 Task: Assign team members to assess tools for organizing and managing metadata in datasets.
Action: Mouse moved to (254, 578)
Screenshot: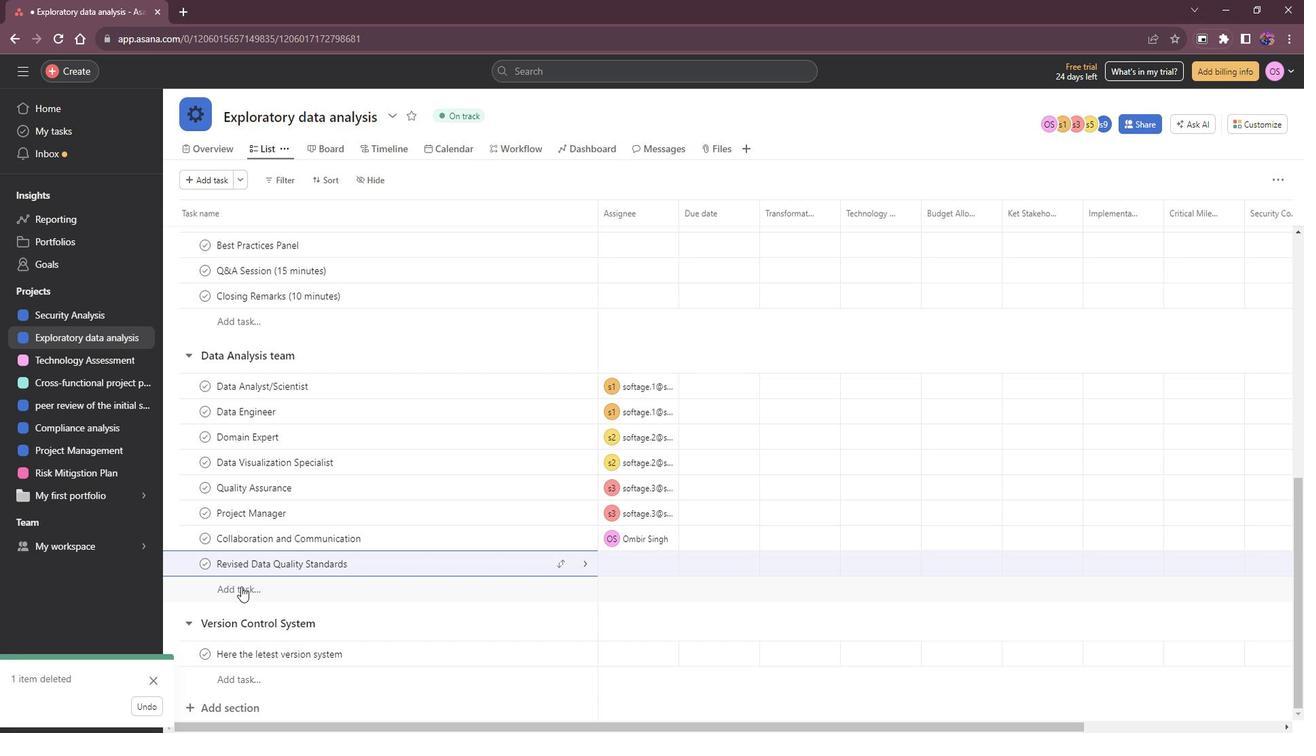 
Action: Mouse pressed left at (254, 578)
Screenshot: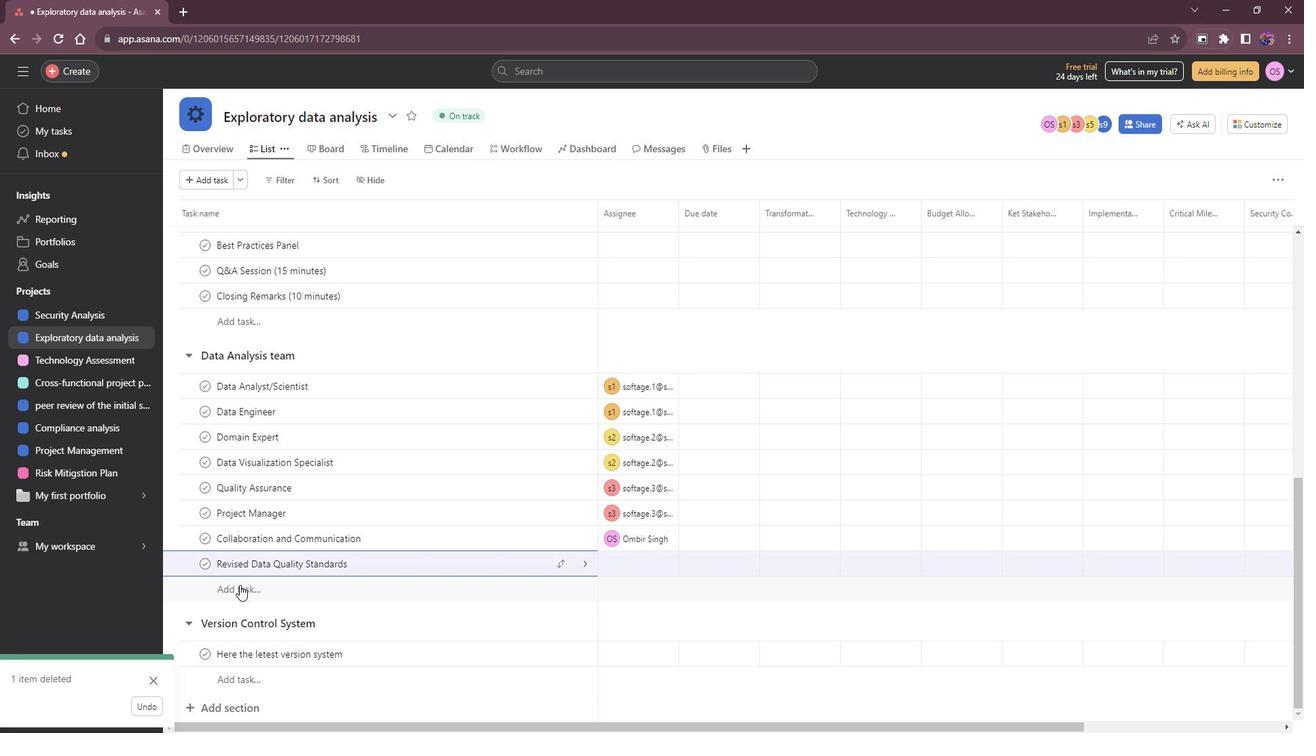 
Action: Mouse moved to (263, 582)
Screenshot: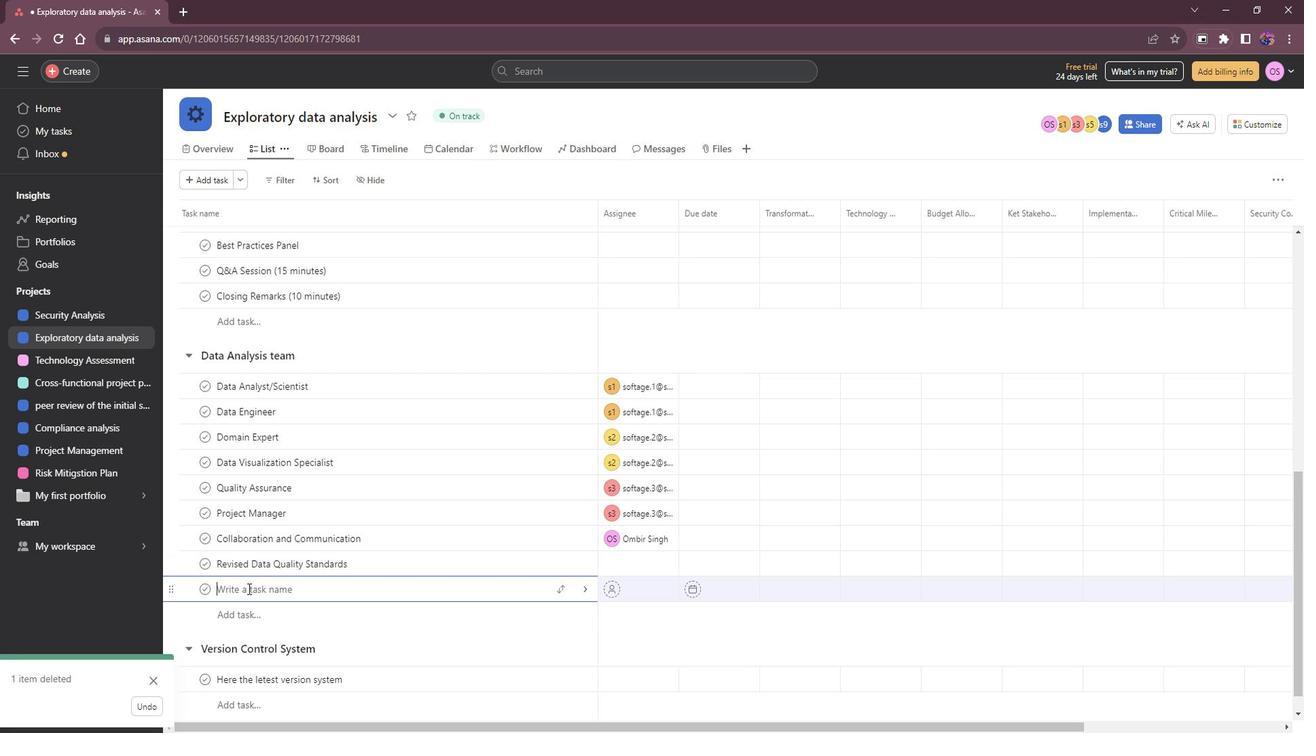 
Action: Mouse pressed left at (263, 582)
Screenshot: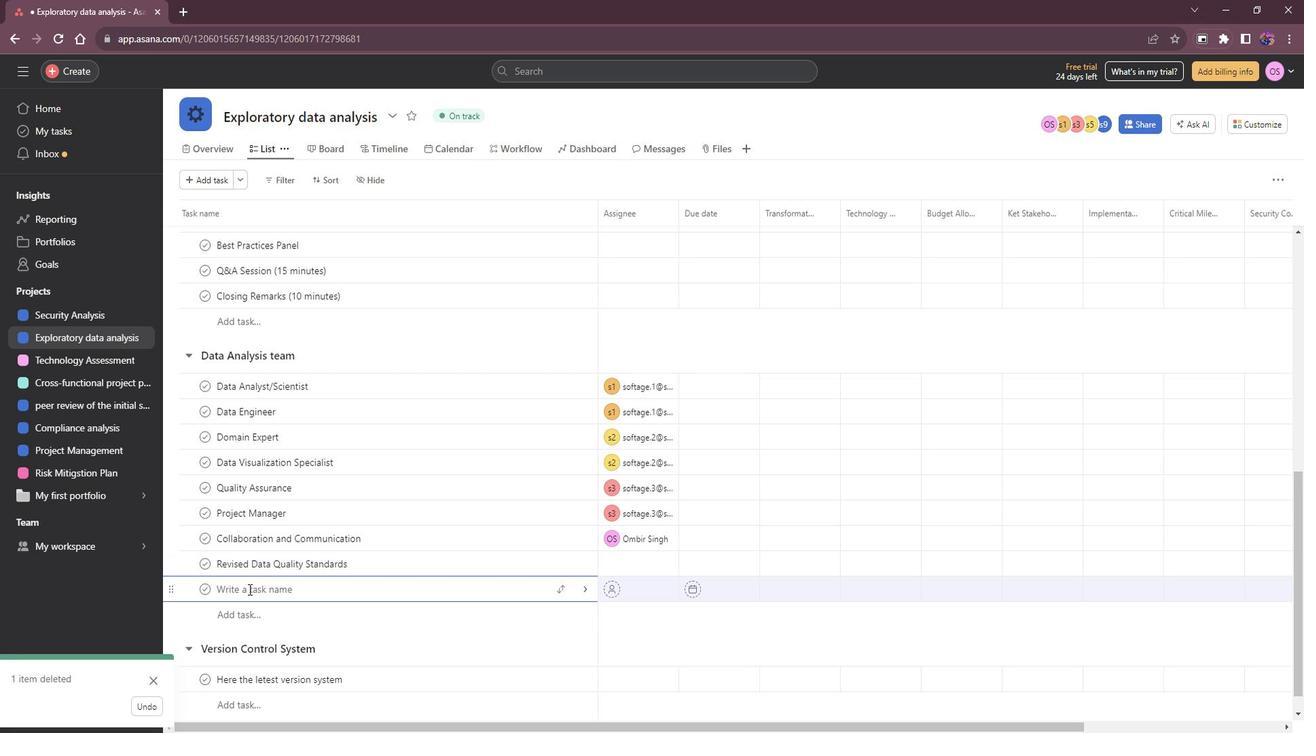 
Action: Key pressed <Key.shift>Metadata<Key.space><Key.shift>Specialist
Screenshot: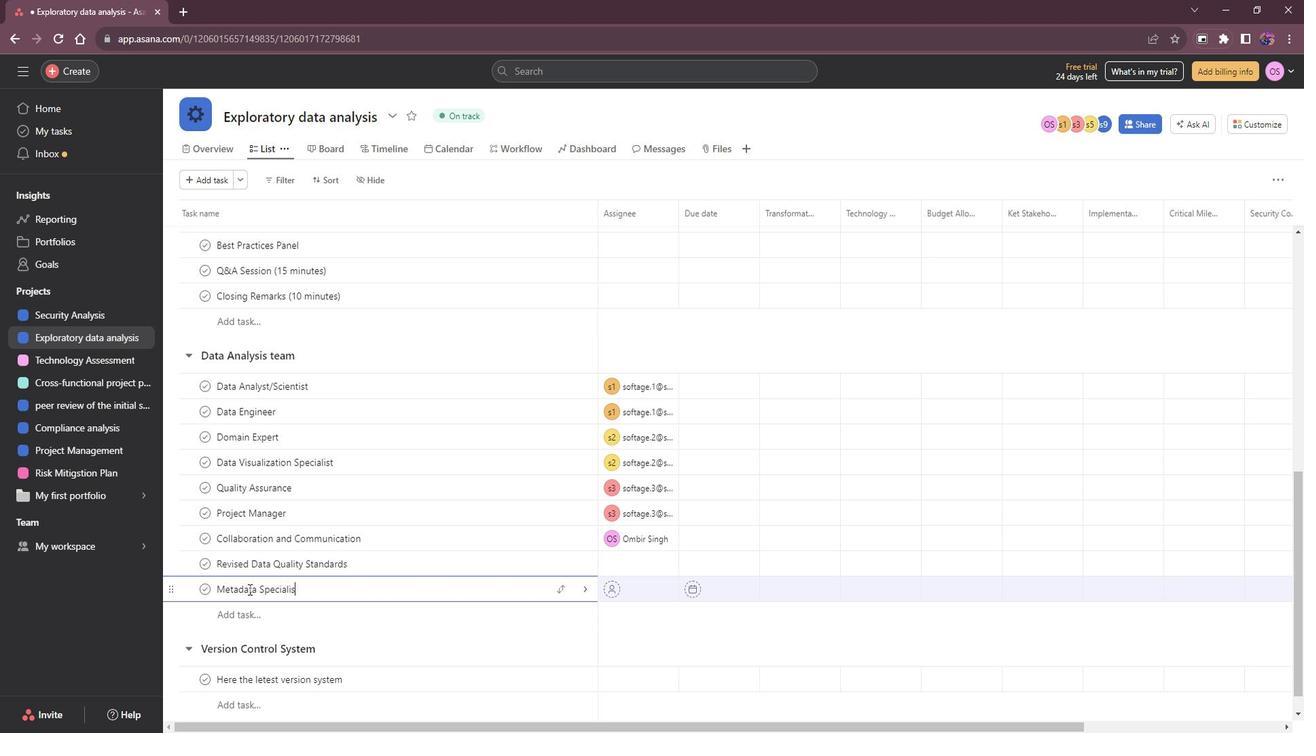 
Action: Mouse moved to (434, 581)
Screenshot: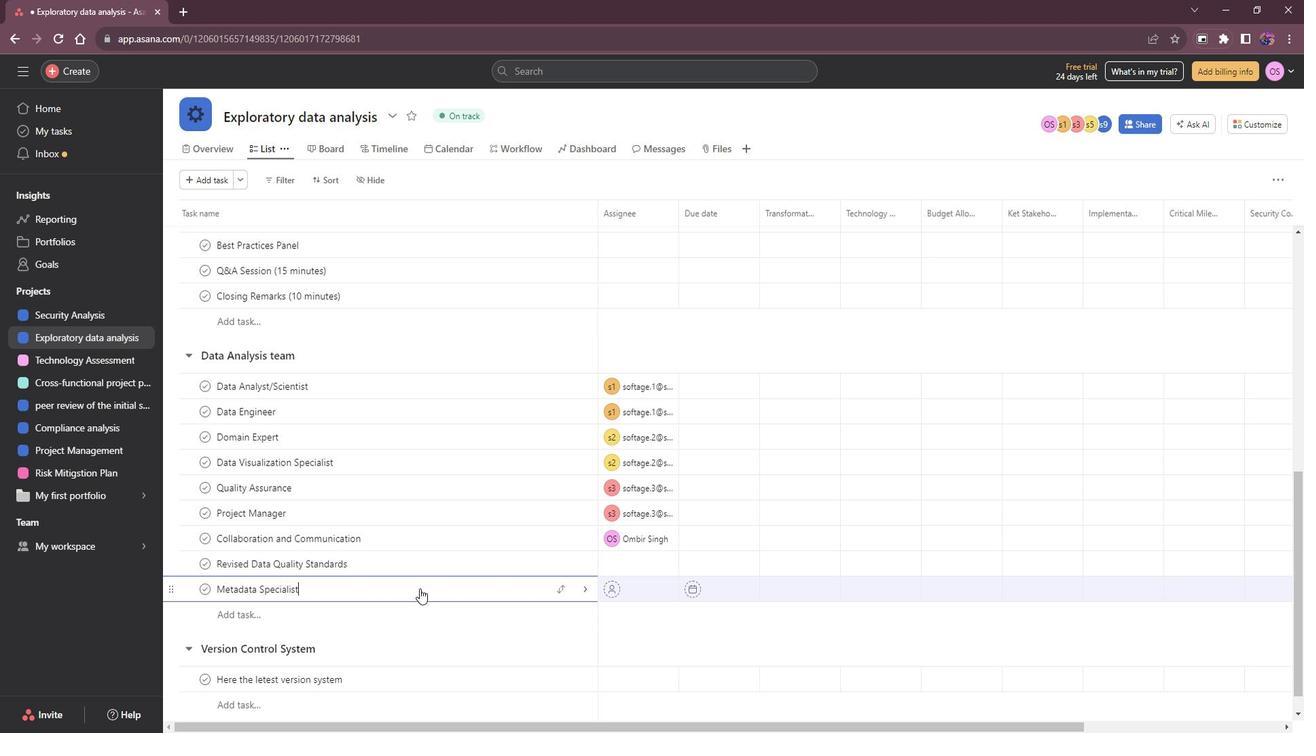 
Action: Mouse pressed left at (434, 581)
Screenshot: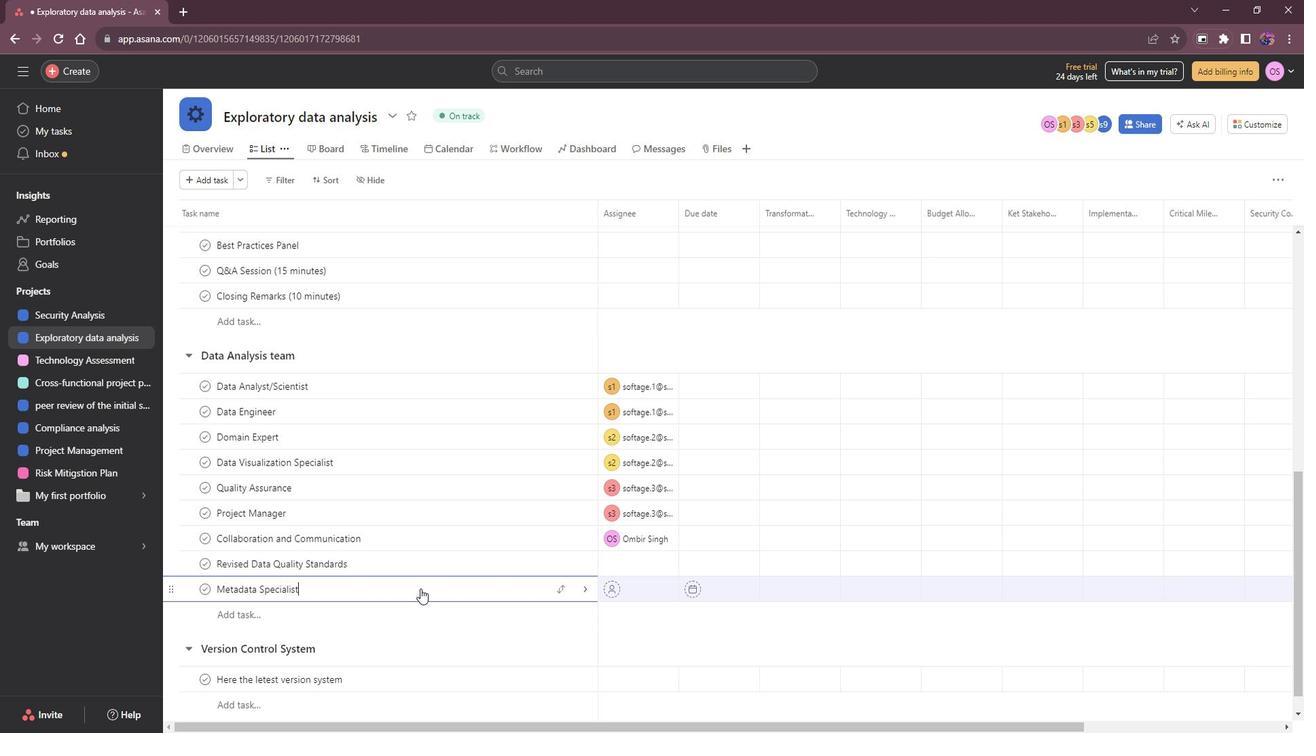 
Action: Mouse moved to (1011, 432)
Screenshot: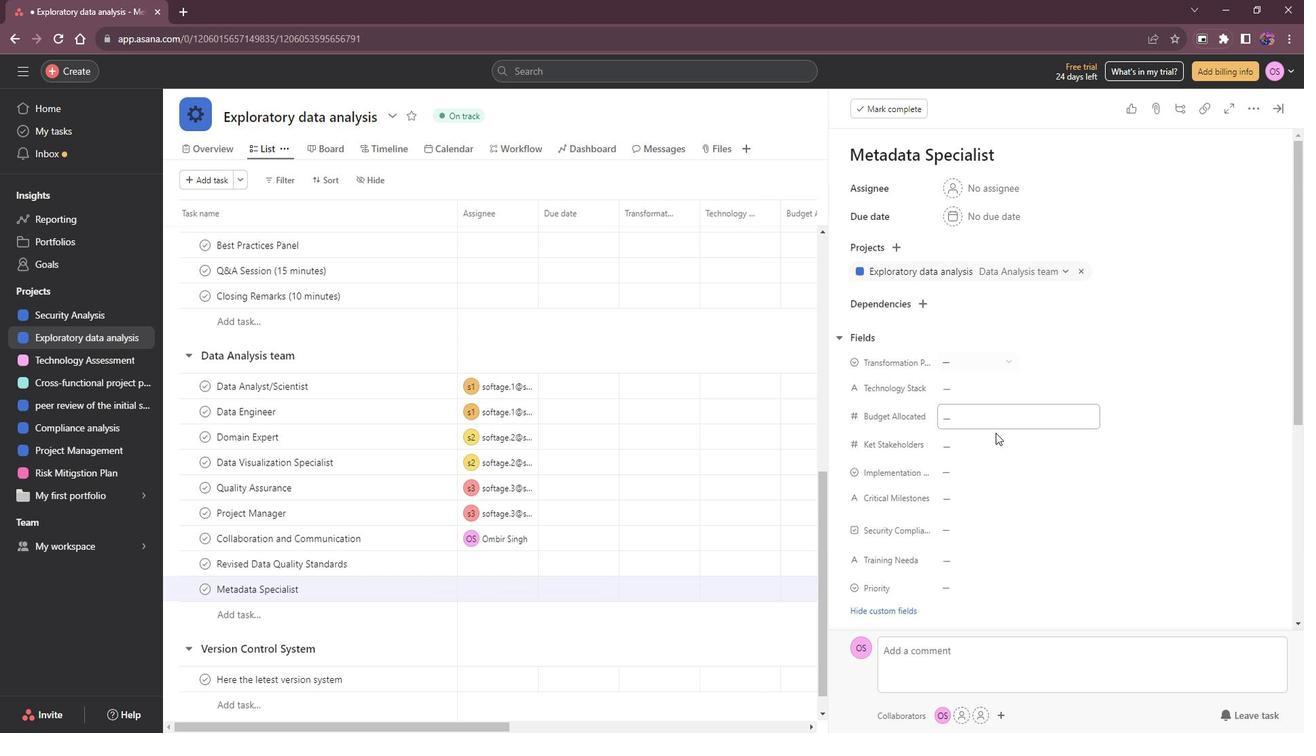 
Action: Mouse scrolled (1011, 431) with delta (0, 0)
Screenshot: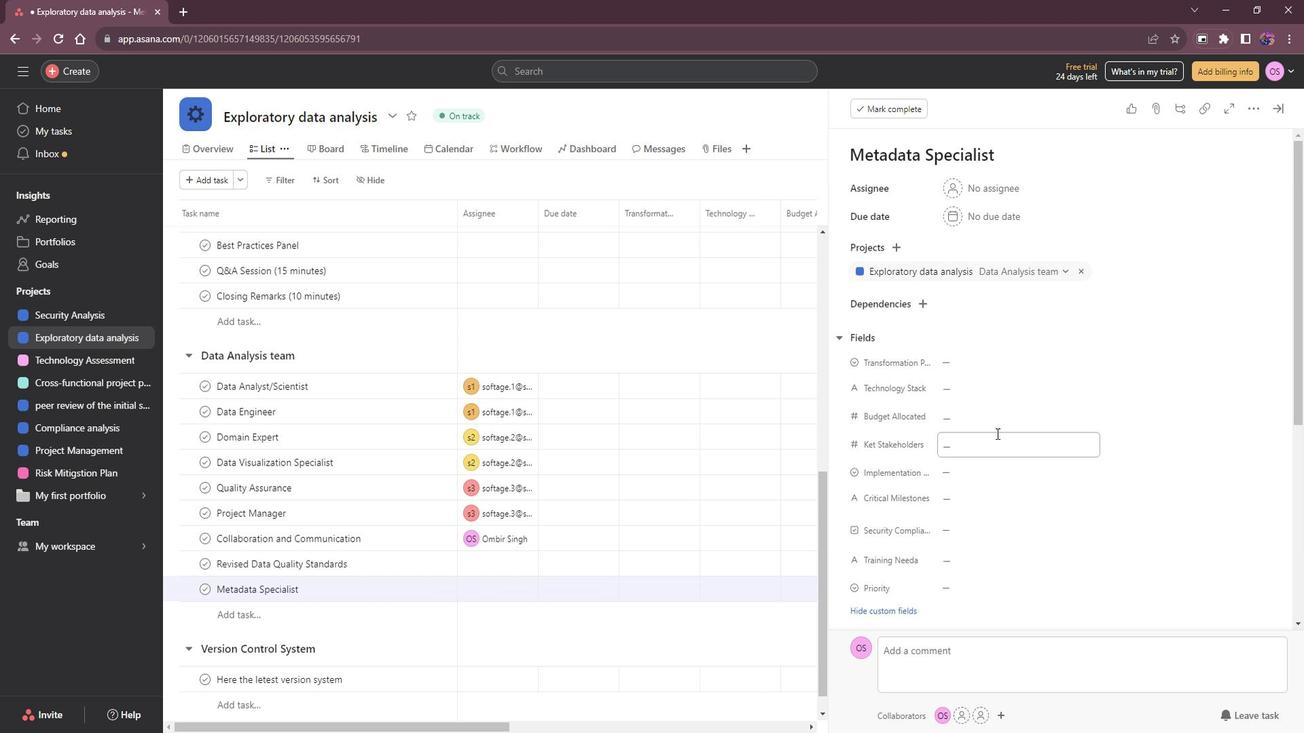 
Action: Mouse scrolled (1011, 431) with delta (0, 0)
Screenshot: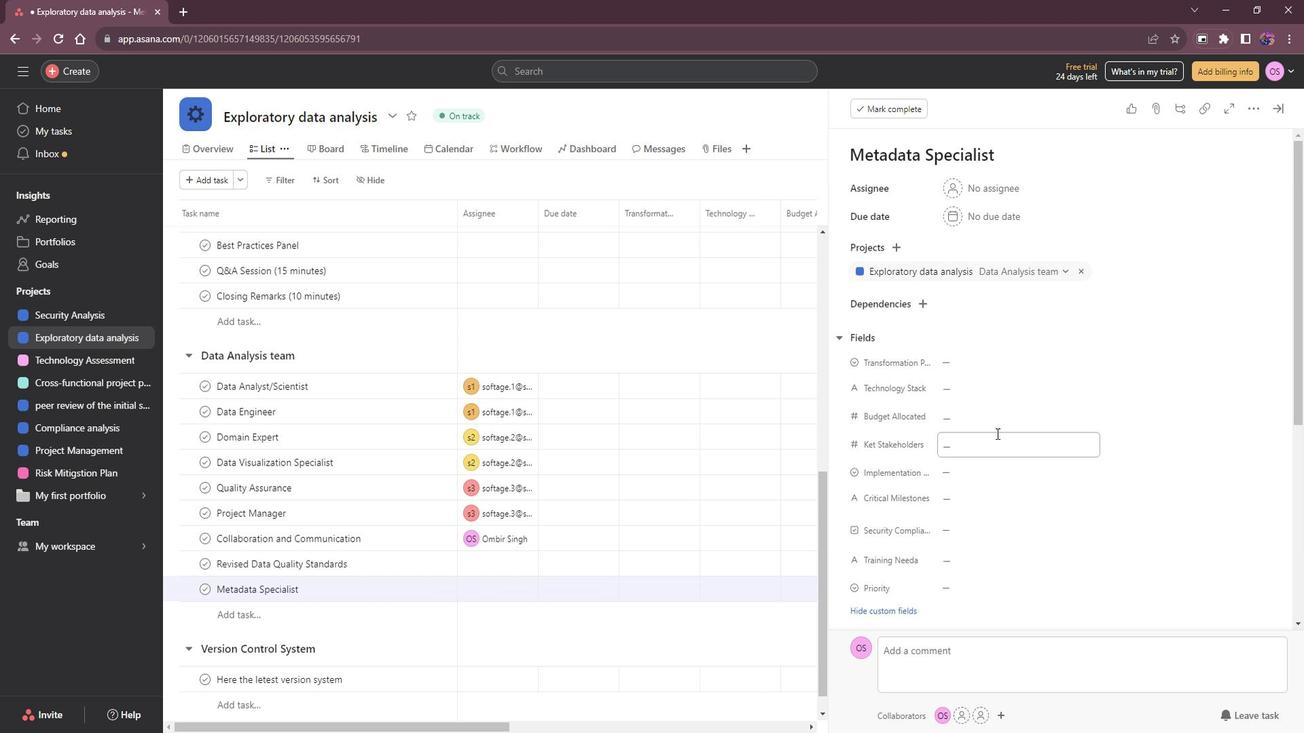 
Action: Mouse moved to (1011, 432)
Screenshot: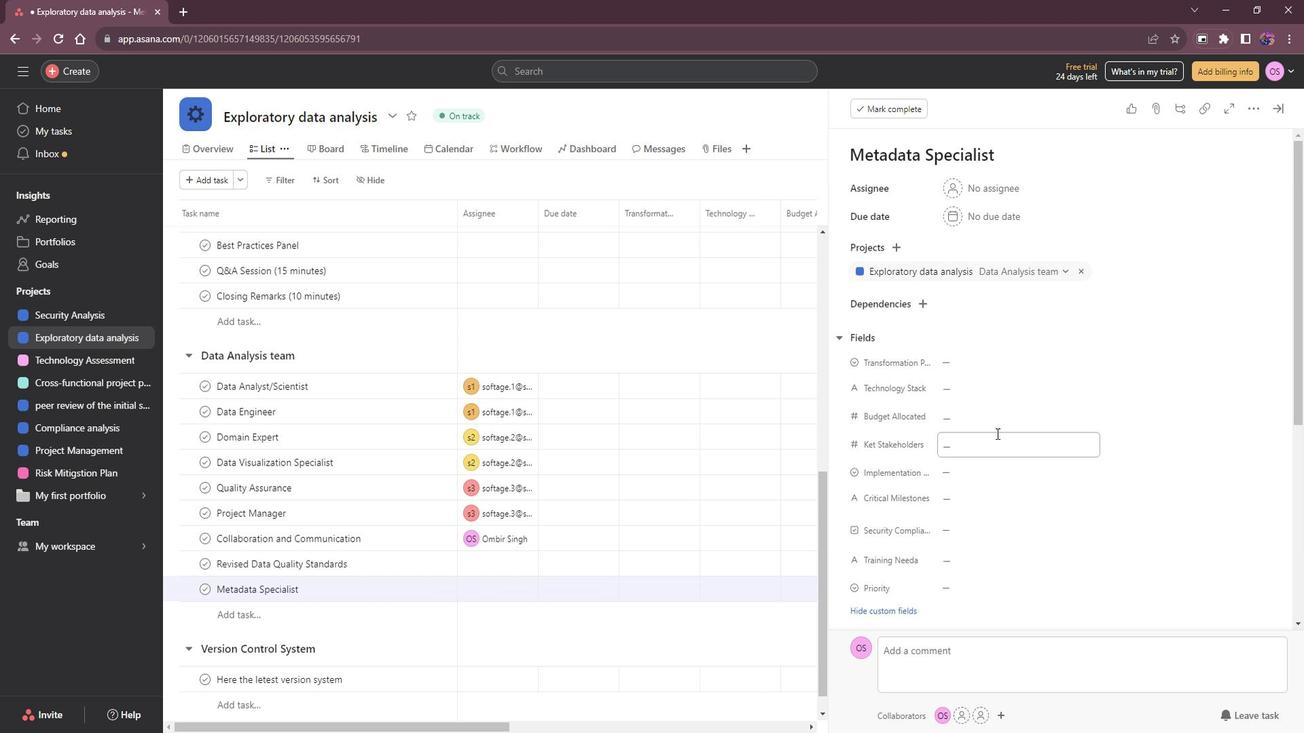 
Action: Mouse scrolled (1011, 431) with delta (0, 0)
Screenshot: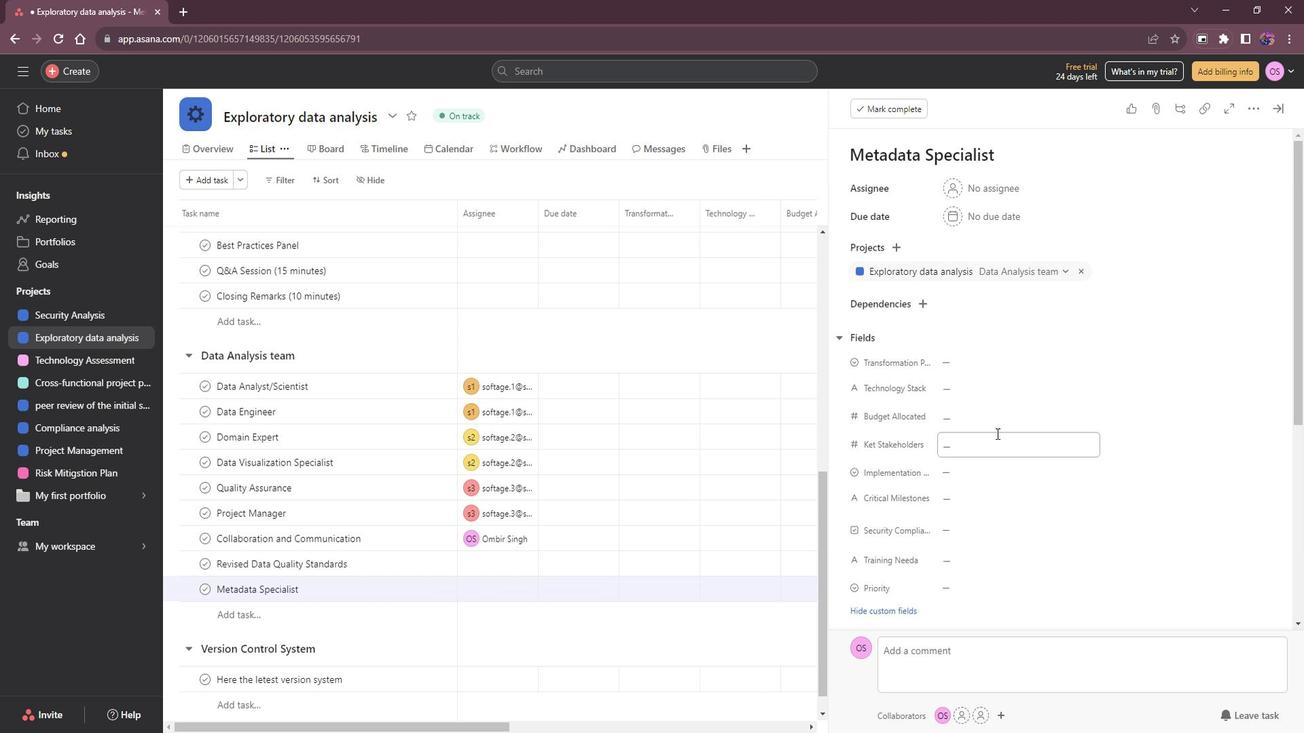 
Action: Mouse moved to (1009, 430)
Screenshot: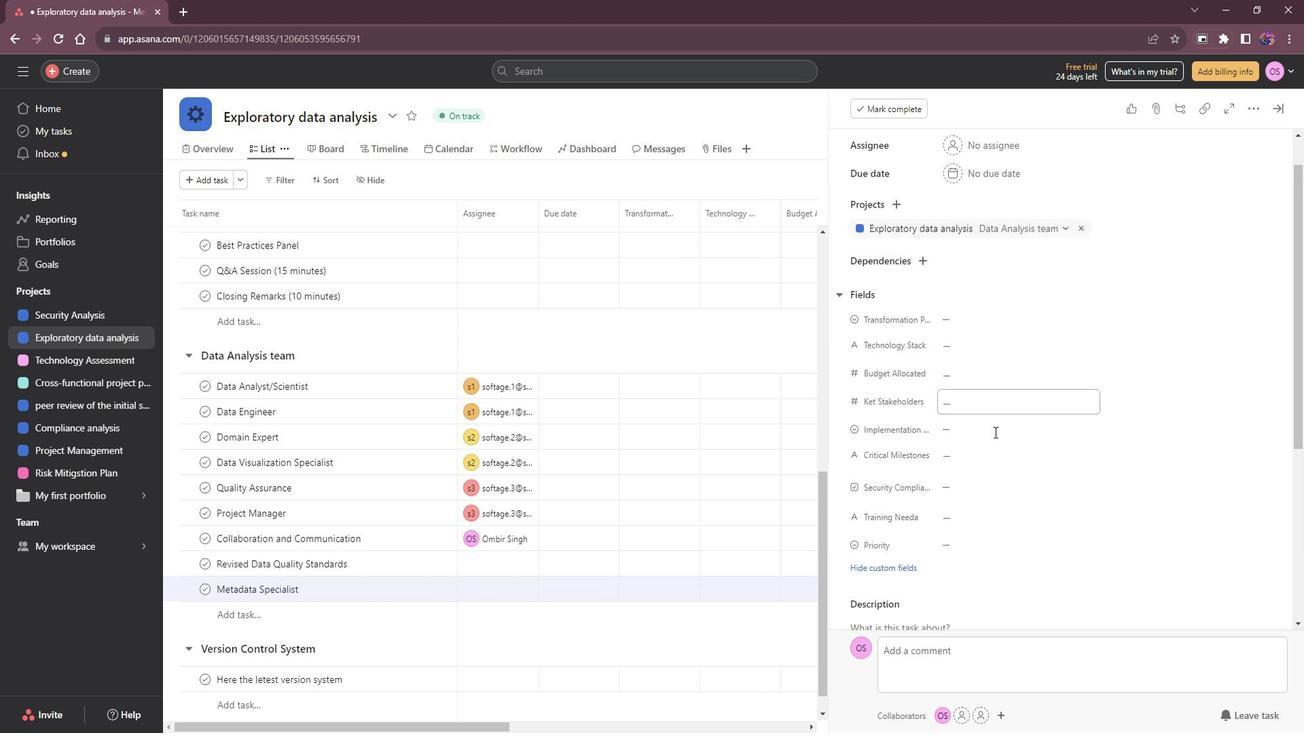 
Action: Mouse scrolled (1009, 429) with delta (0, 0)
Screenshot: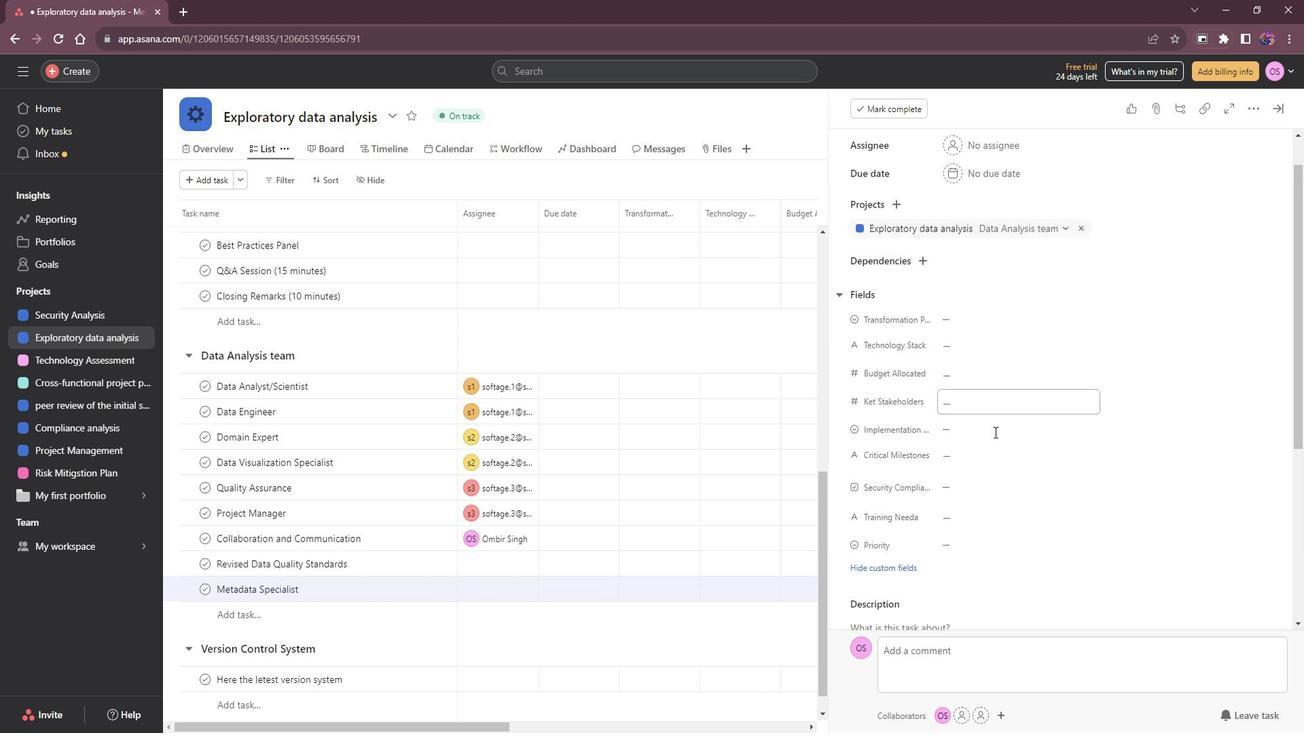 
Action: Mouse moved to (1007, 429)
Screenshot: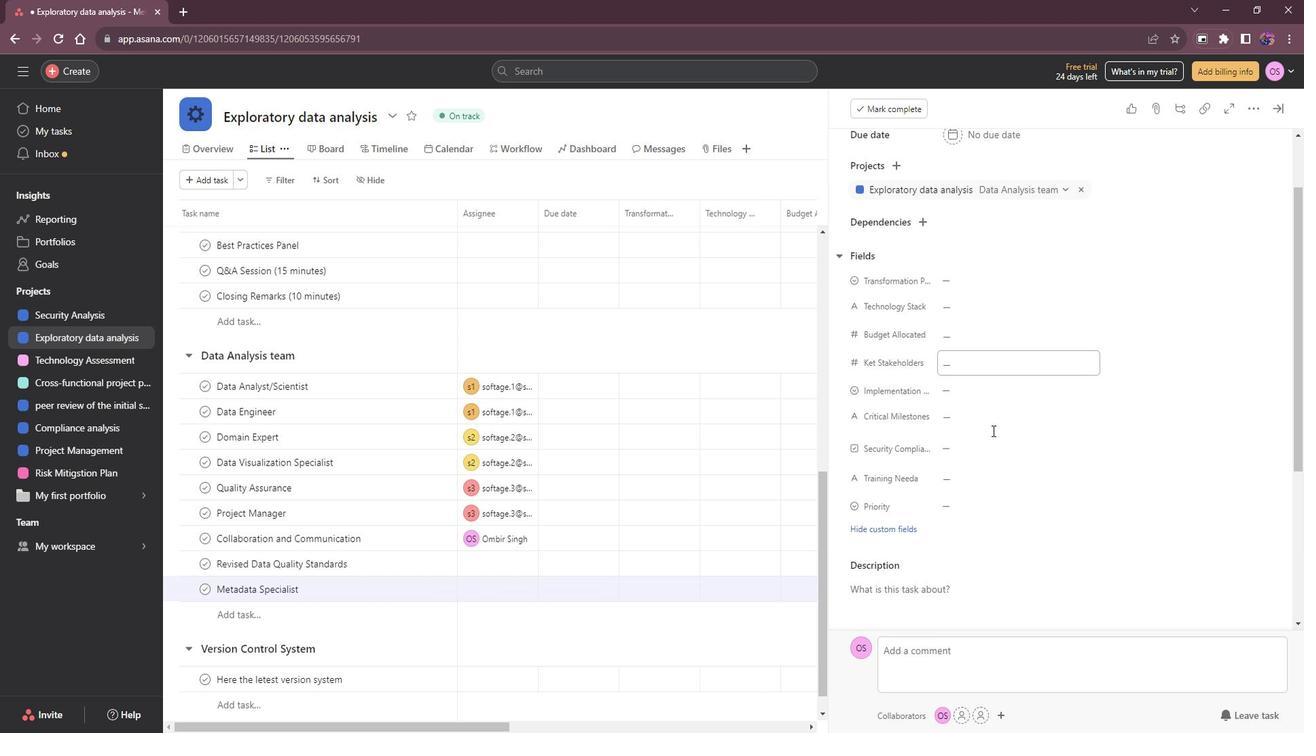 
Action: Mouse scrolled (1007, 428) with delta (0, 0)
Screenshot: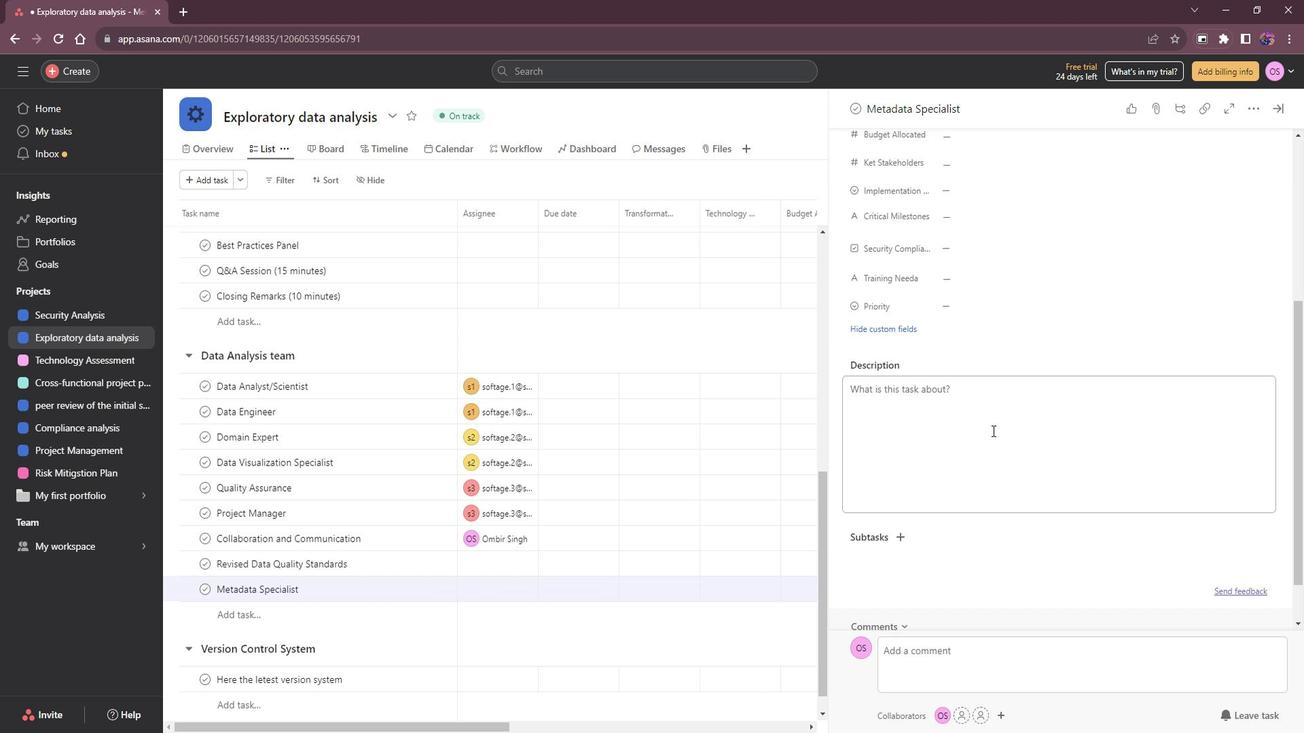 
Action: Mouse scrolled (1007, 428) with delta (0, 0)
Screenshot: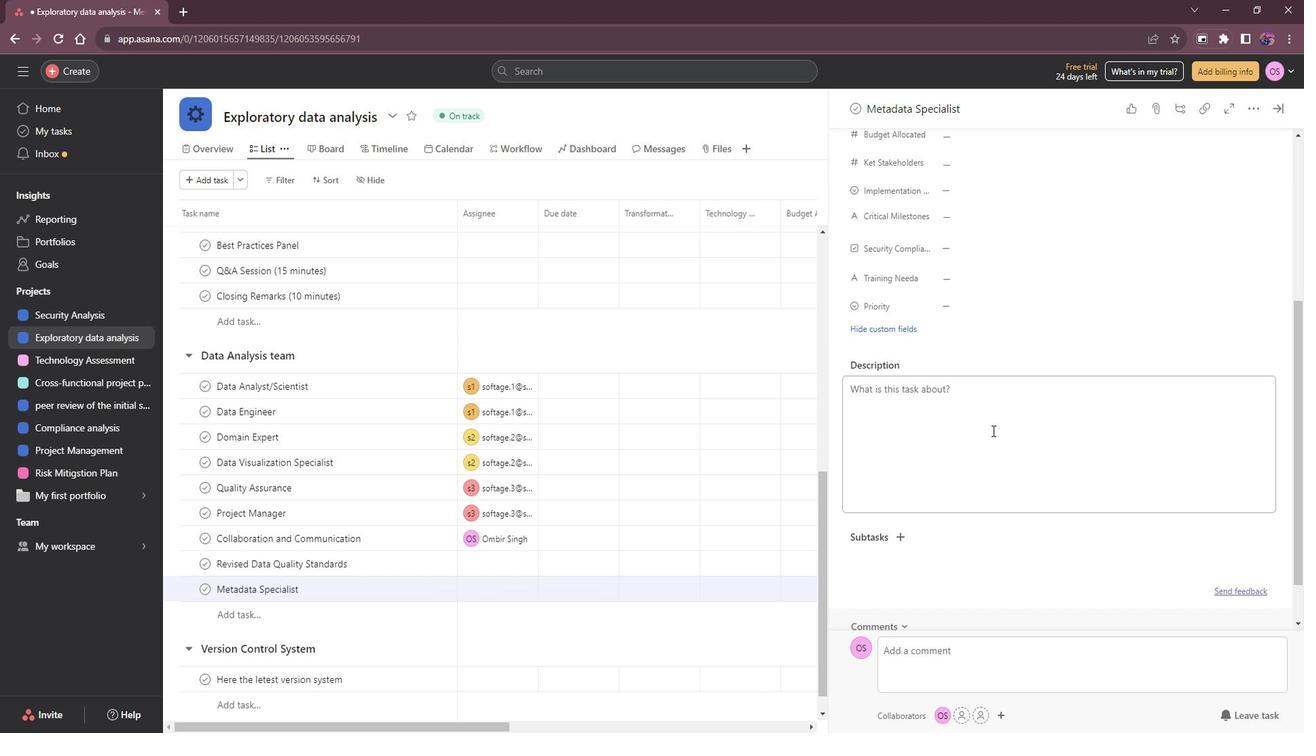 
Action: Mouse moved to (964, 347)
Screenshot: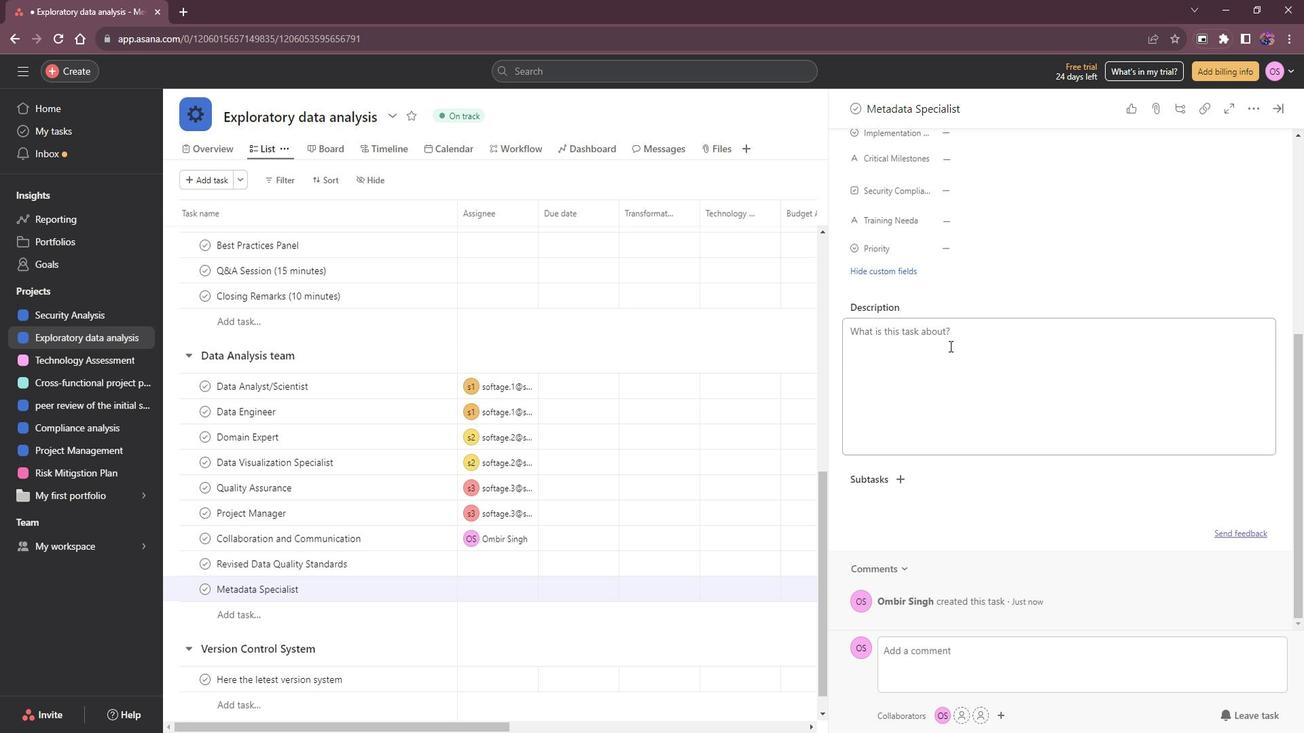 
Action: Mouse pressed left at (964, 347)
Screenshot: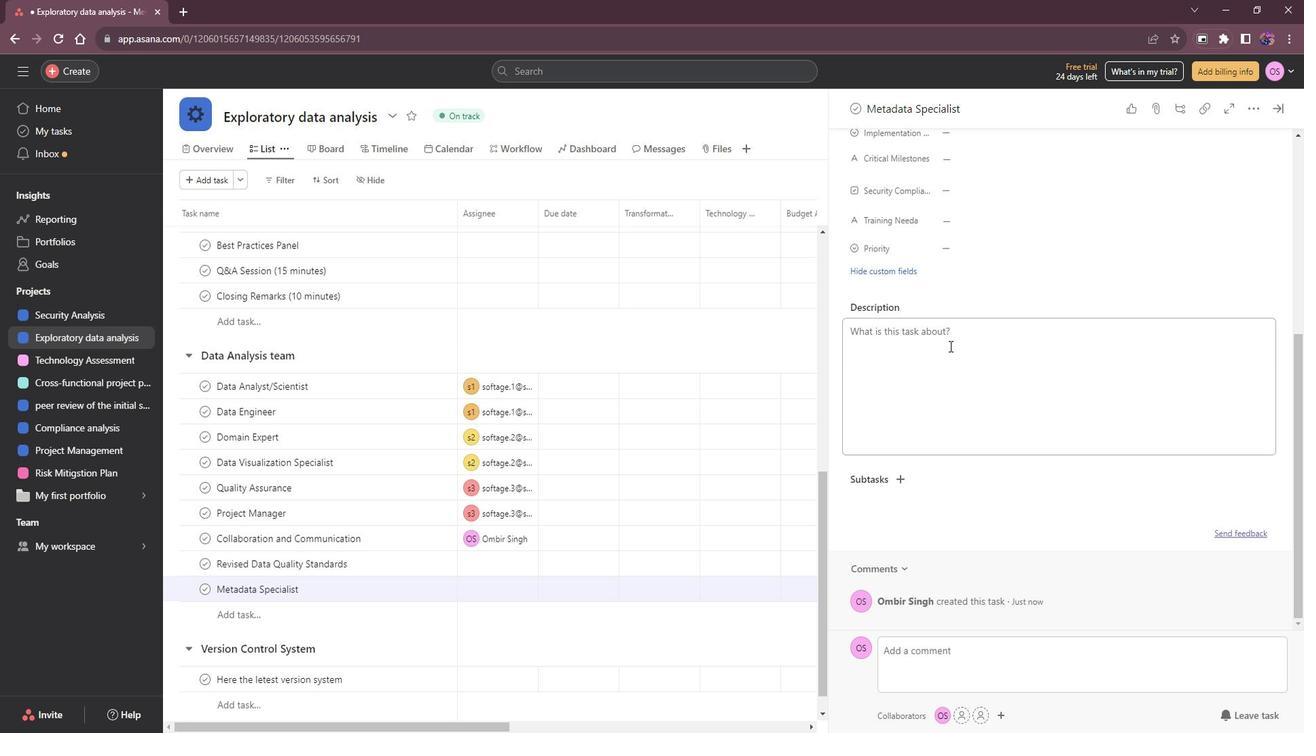 
Action: Mouse moved to (963, 349)
Screenshot: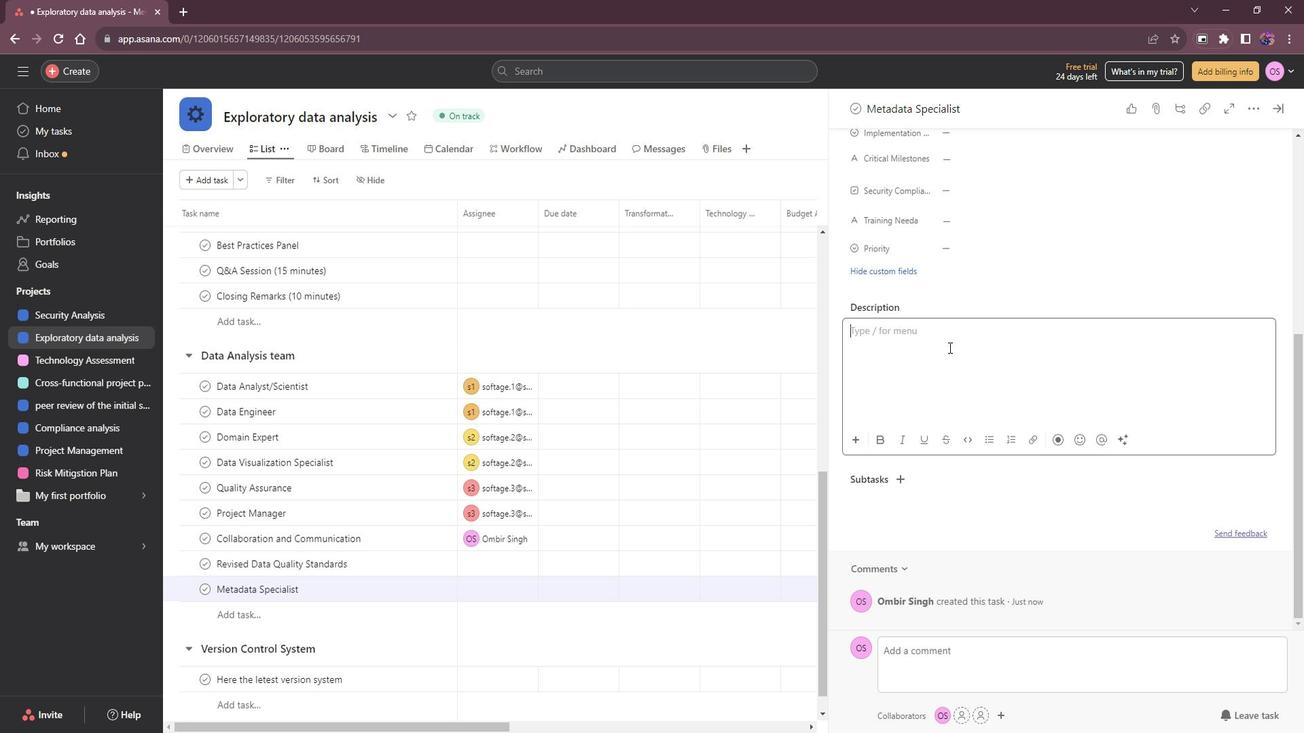 
Action: Key pressed <Key.shift><Key.shift><Key.shift><Key.shift><Key.shift><Key.shift><Key.shift><Key.shift><Key.shift><Key.shift>
Screenshot: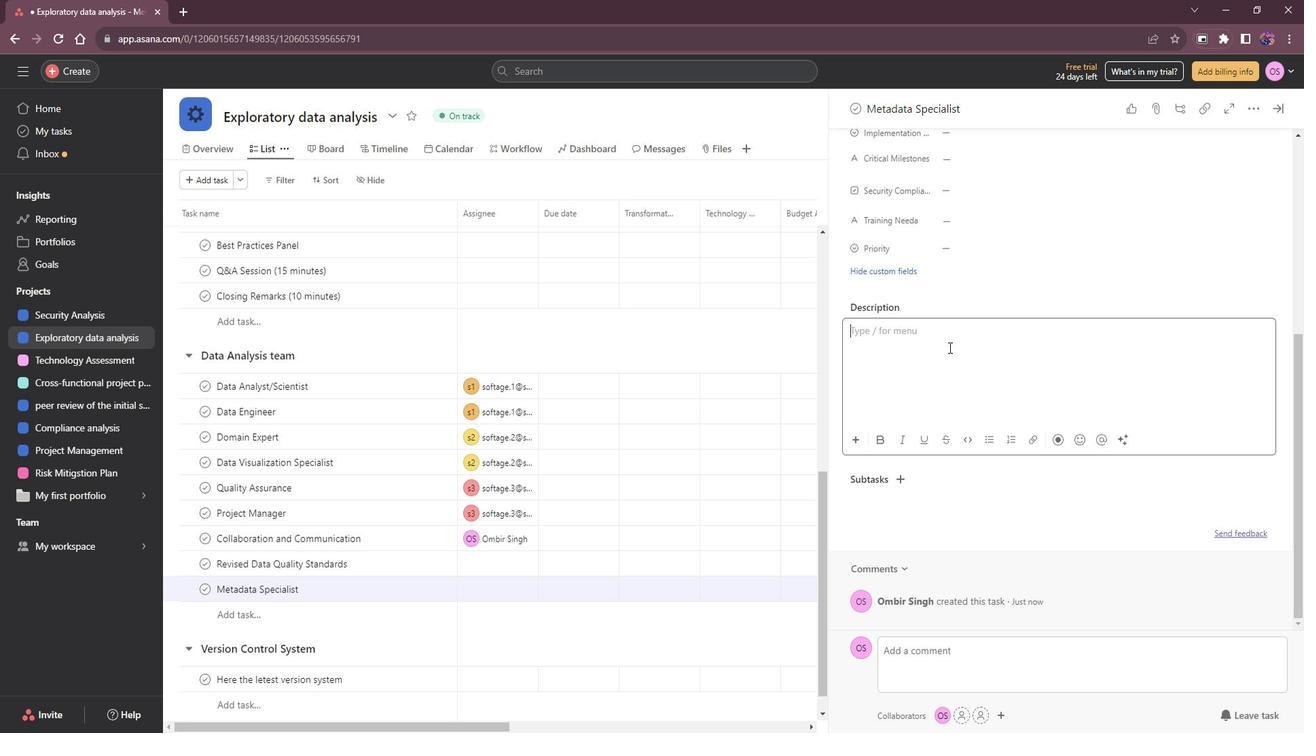 
Action: Mouse moved to (1007, 439)
Screenshot: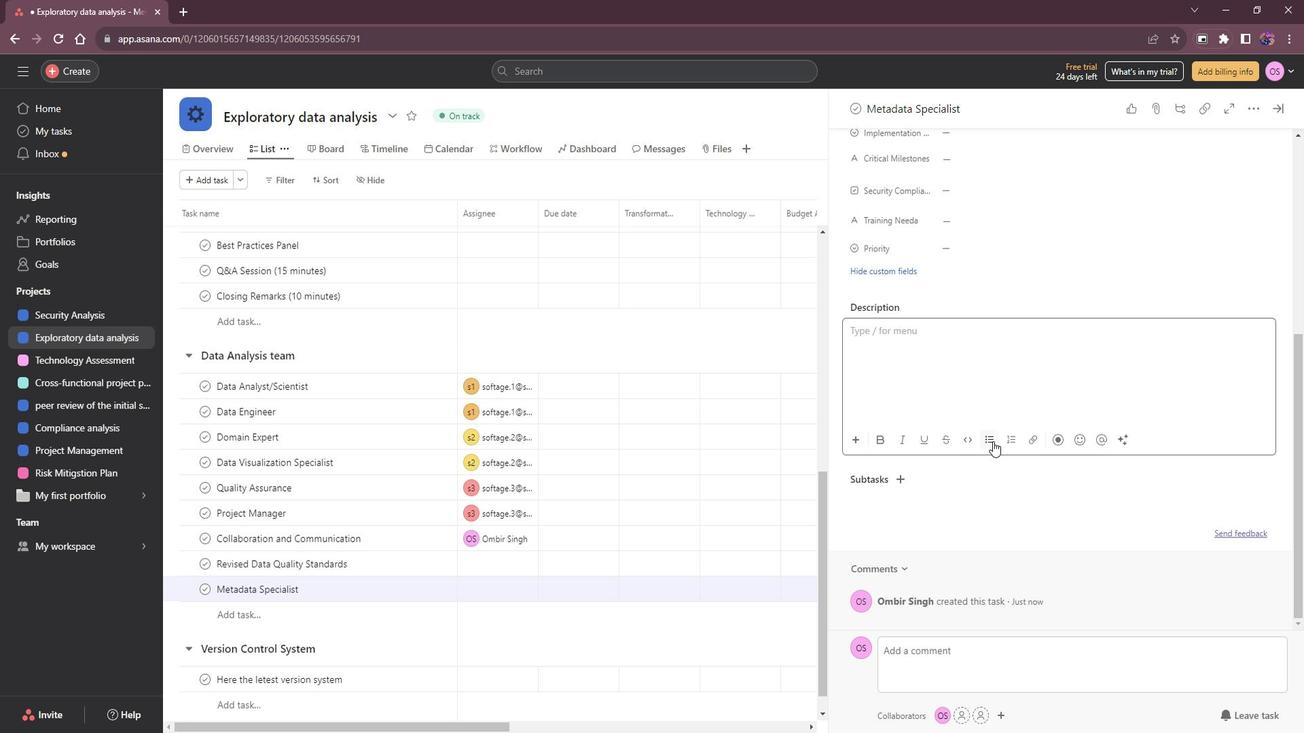 
Action: Mouse pressed left at (1007, 439)
Screenshot: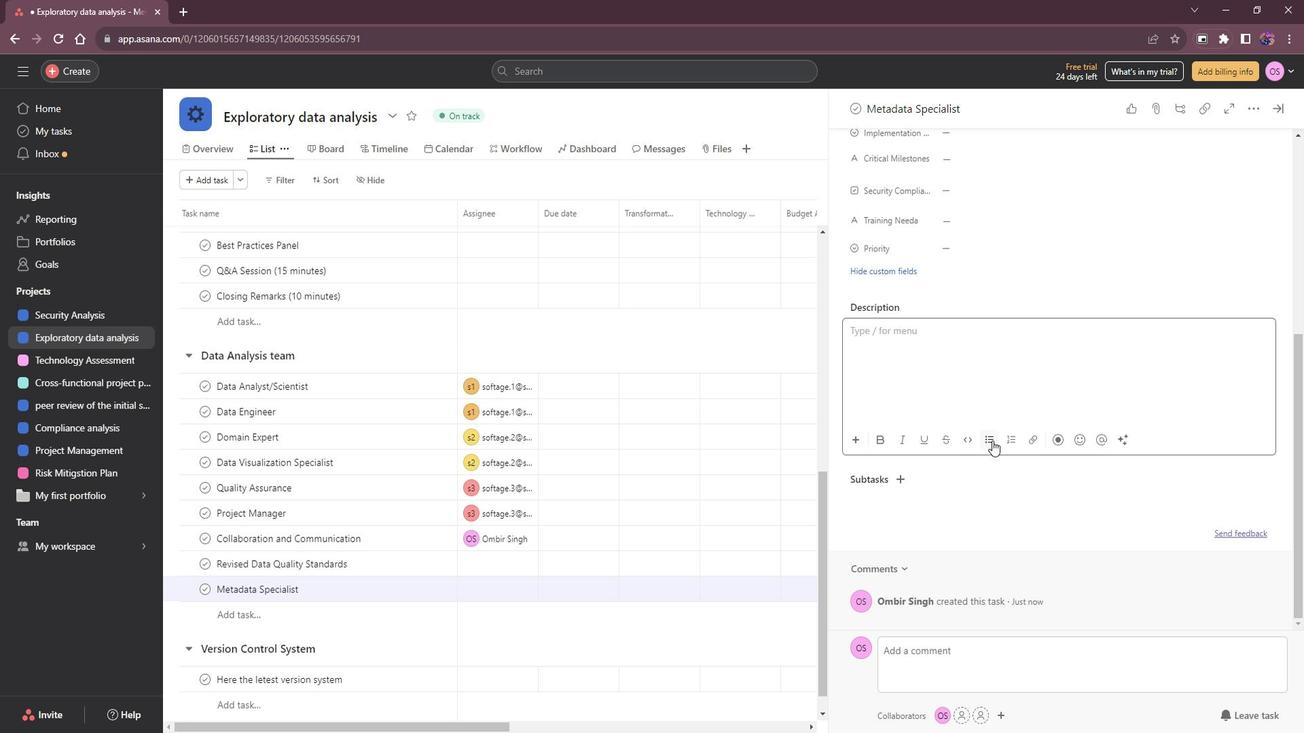 
Action: Mouse moved to (990, 371)
Screenshot: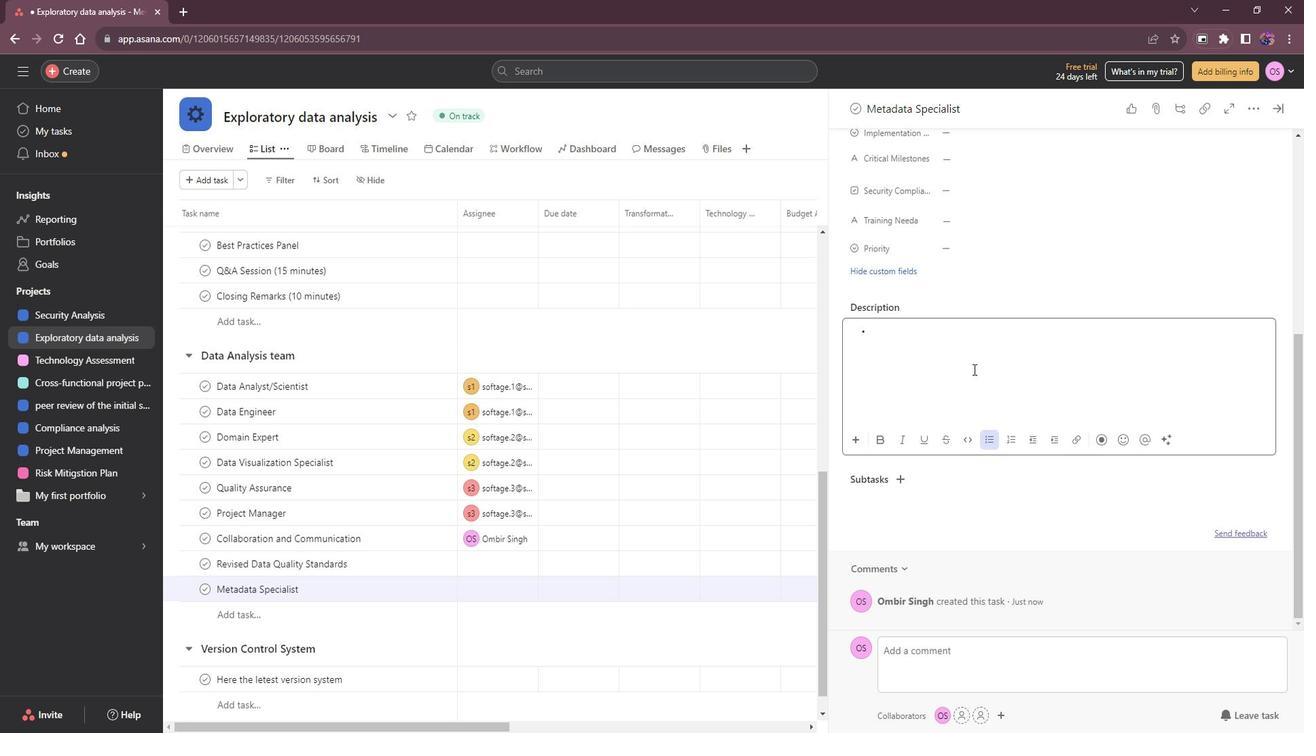 
Action: Key pressed <Key.shift><Key.shift><Key.shift><Key.shift><Key.shift><Key.shift><Key.shift><Key.shift><Key.shift><Key.shift><Key.shift><Key.shift><Key.shift><Key.shift><Key.shift><Key.shift><Key.shift><Key.shift><Key.shift><Key.shift><Key.shift><Key.shift>Specializa<Key.backspace>es<Key.space>in<Key.space>metadata<Key.space>standards<Key.space>and<Key.space>practices<Key.space><Key.backspace>.<Key.space><Key.backspace><Key.enter><Key.shift><Key.shift><Key.shift>Evallu<Key.backspace><Key.backspace>uates<Key.space>how<Key.space>each<Key.space>tool<Key.space>manages<Key.space>and<Key.space>adheres<Key.space>to<Key.space>metadata<Key.space>standards.<Key.enter><Key.shift>Assesses<Key.space>the<Key.space>ea<Key.backspace><Key.backspace>case<Key.space>of<Key.space>creating<Key.space><Key.backspace>,<Key.space>editing<Key.space><Key.backspace>,<Key.space>and<Key.space>maintaining<Key.space>metadata<Key.space>within<Key.space>each<Key.space>tool.<Key.enter><Key.backspace>
Screenshot: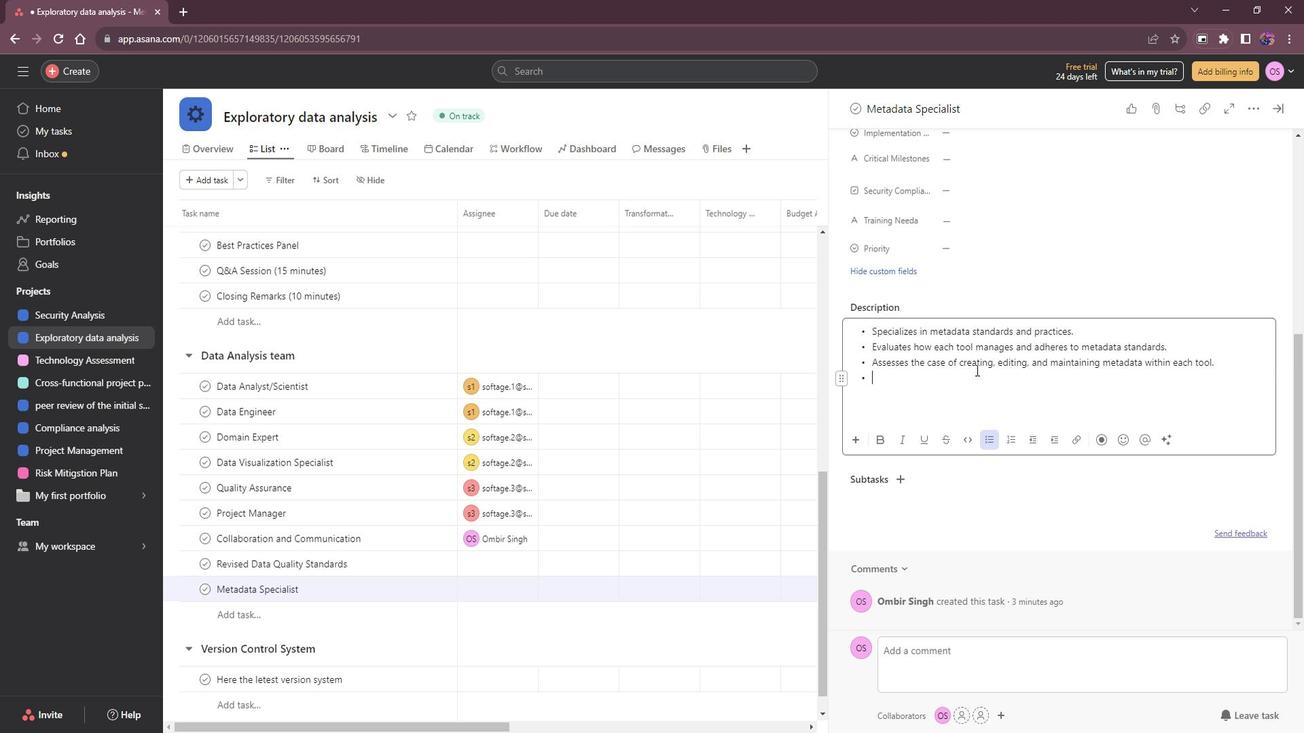 
Action: Mouse moved to (873, 436)
Screenshot: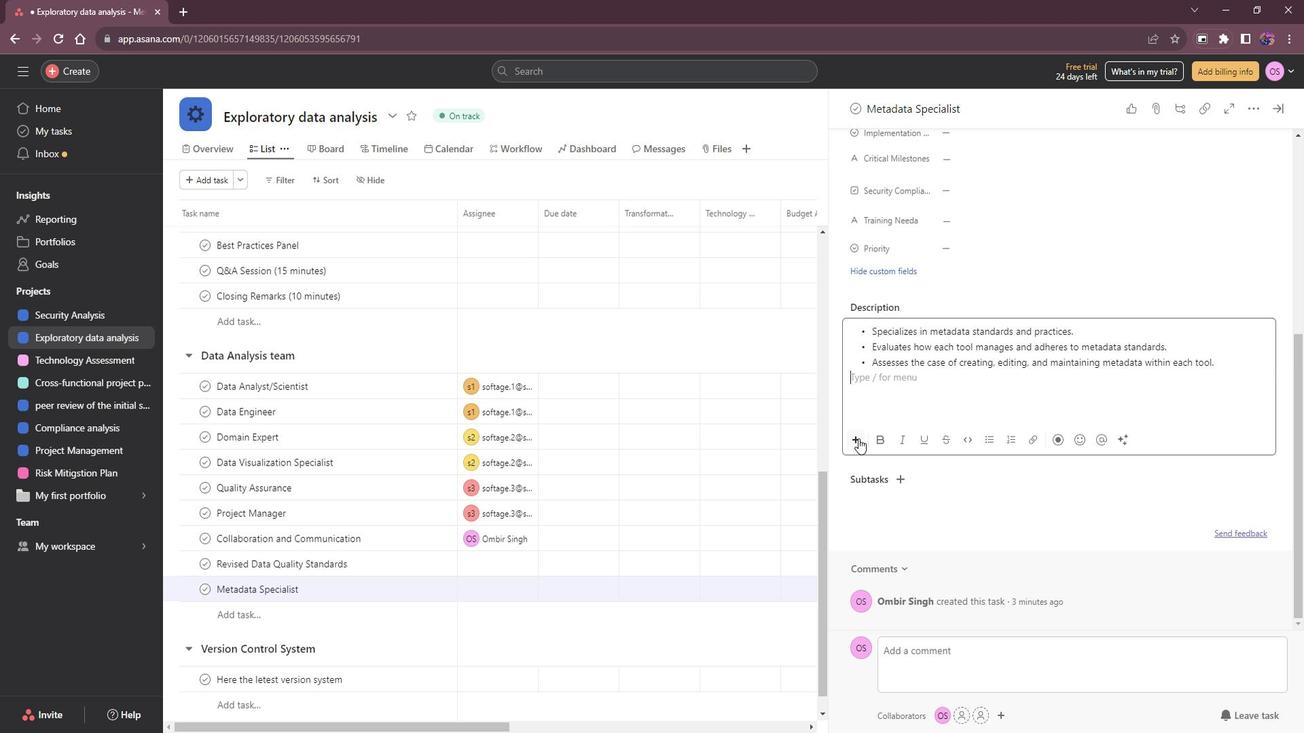 
Action: Mouse pressed left at (873, 436)
Screenshot: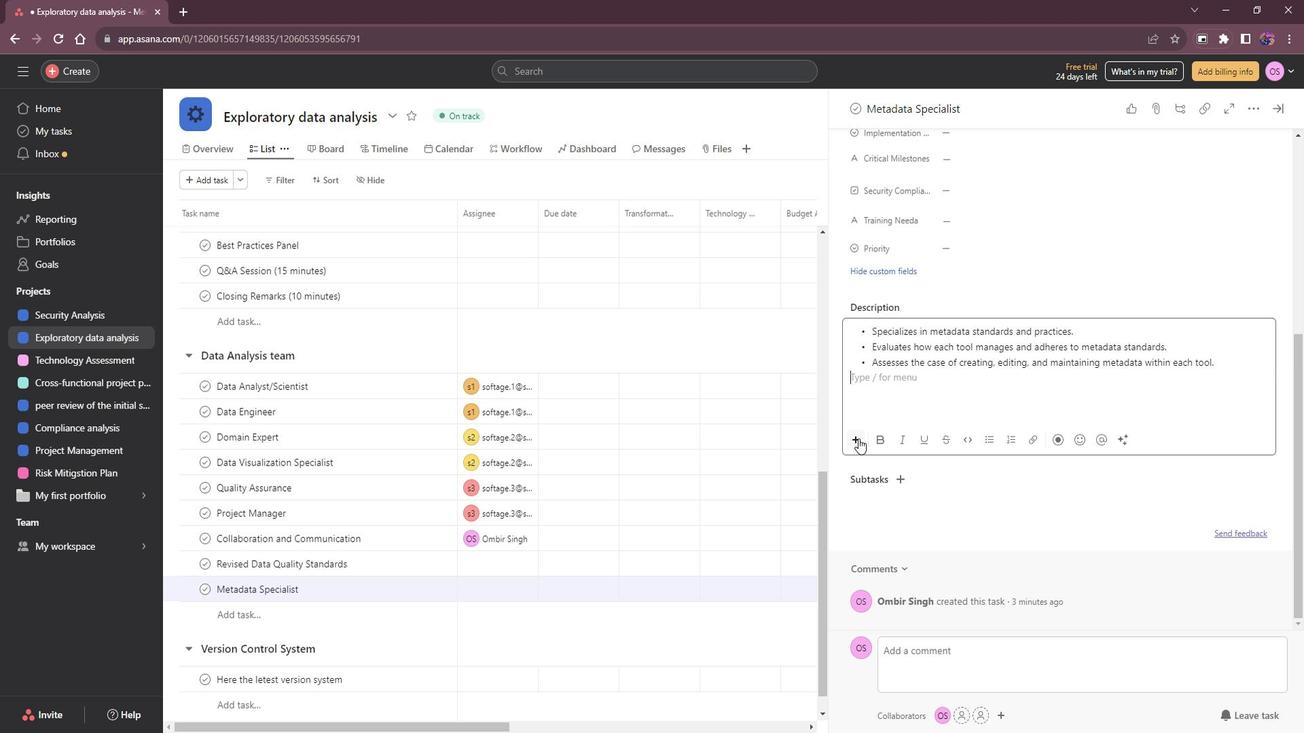 
Action: Mouse moved to (869, 440)
Screenshot: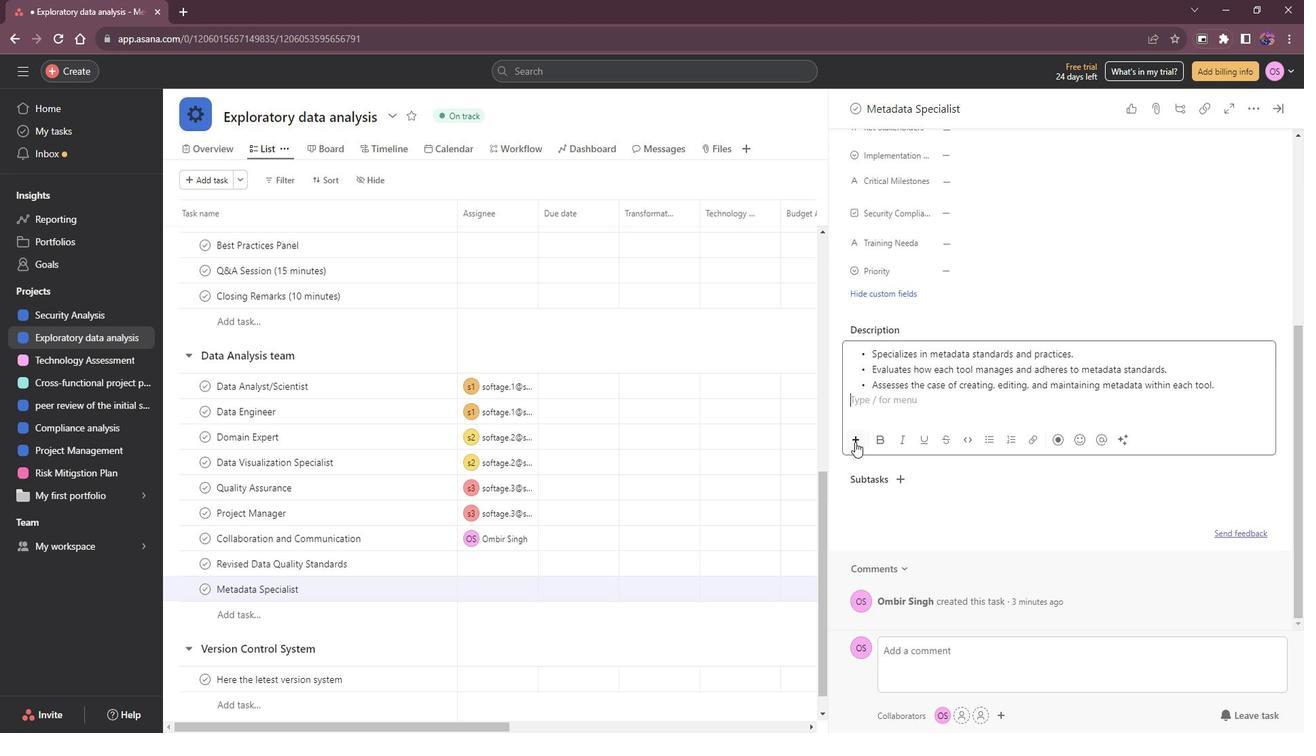 
Action: Mouse pressed left at (869, 440)
Screenshot: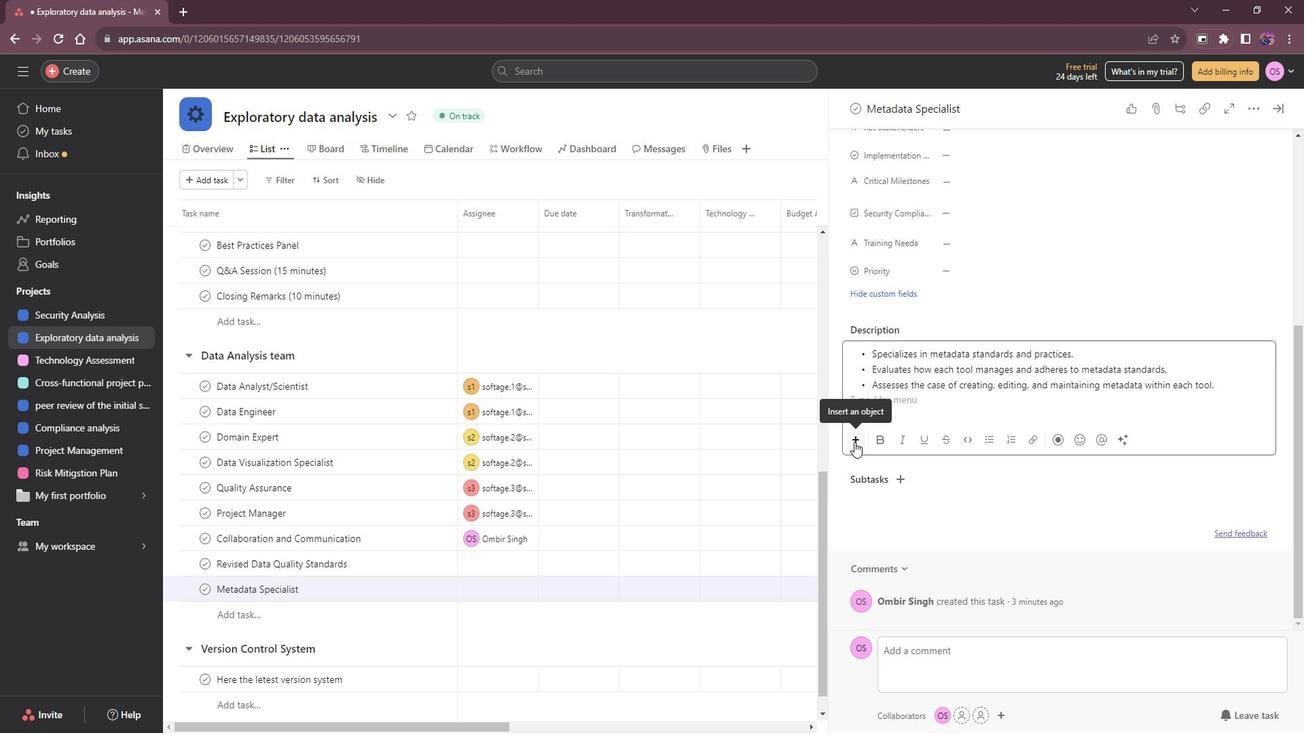 
Action: Mouse moved to (951, 460)
Screenshot: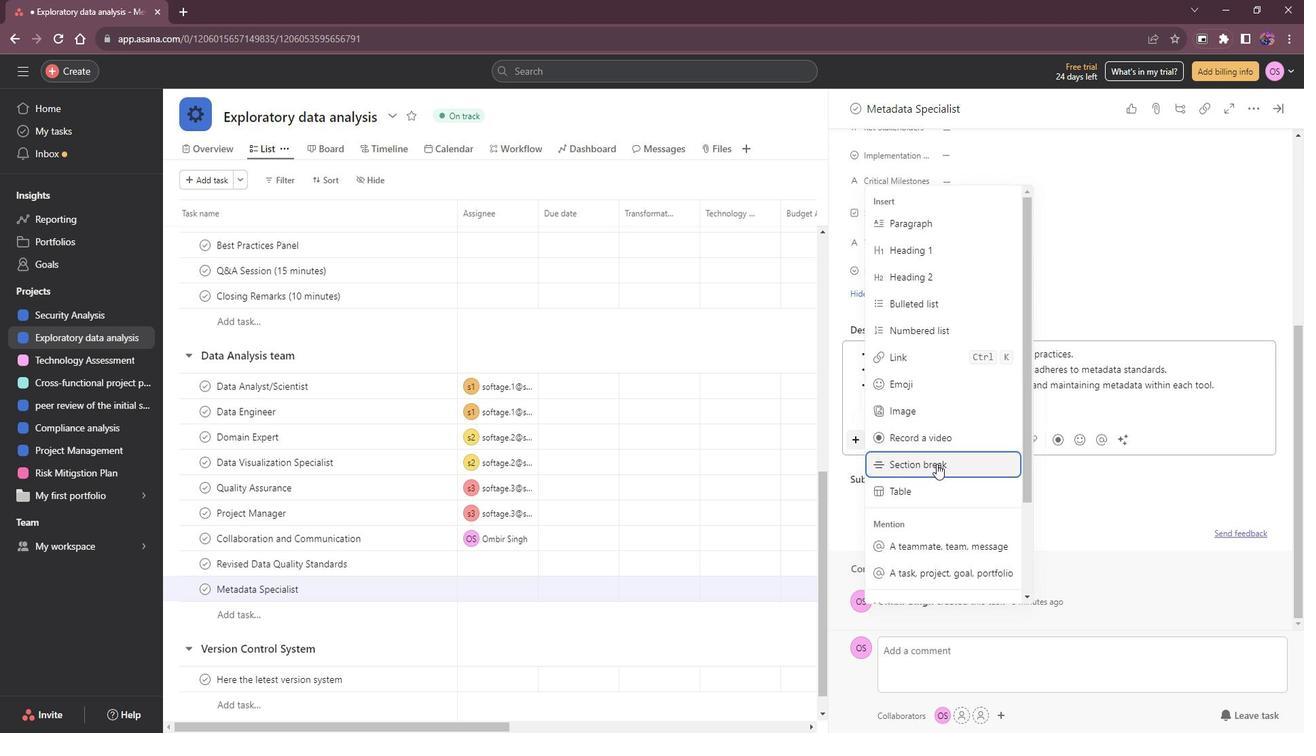 
Action: Mouse pressed left at (951, 460)
Screenshot: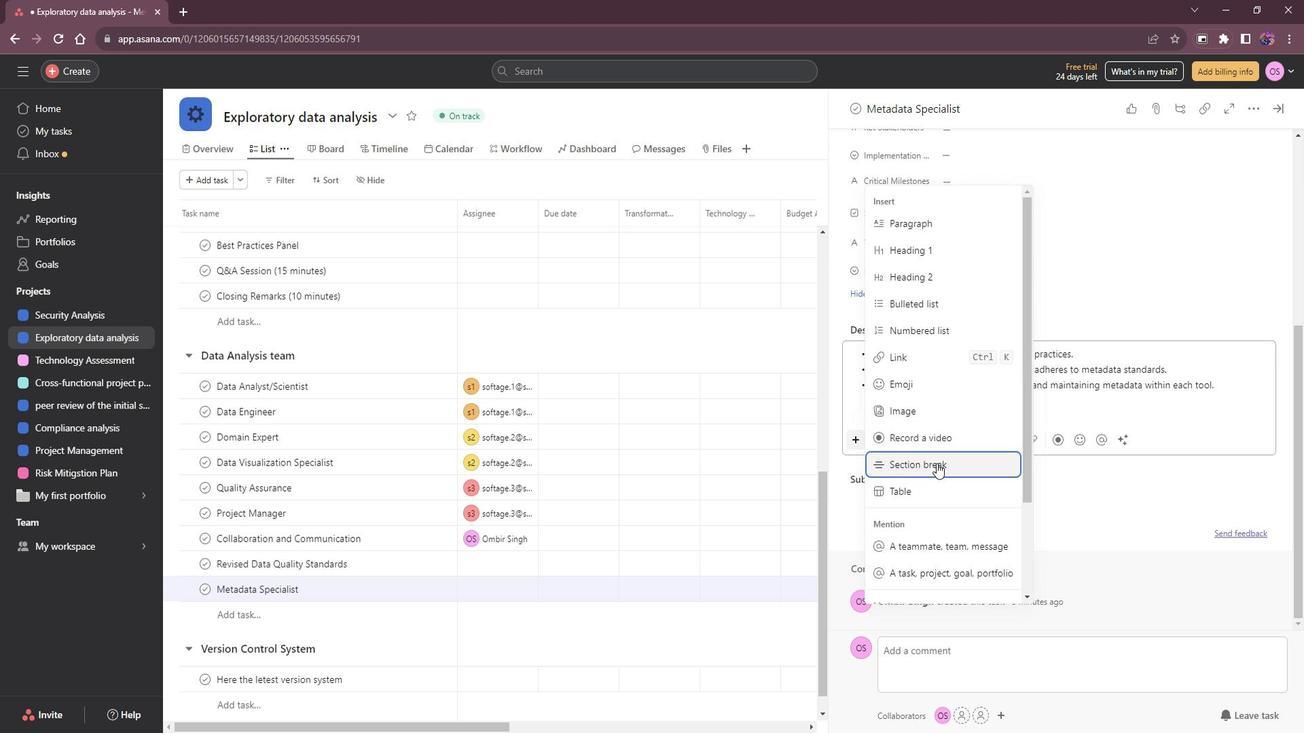 
Action: Mouse moved to (879, 405)
Screenshot: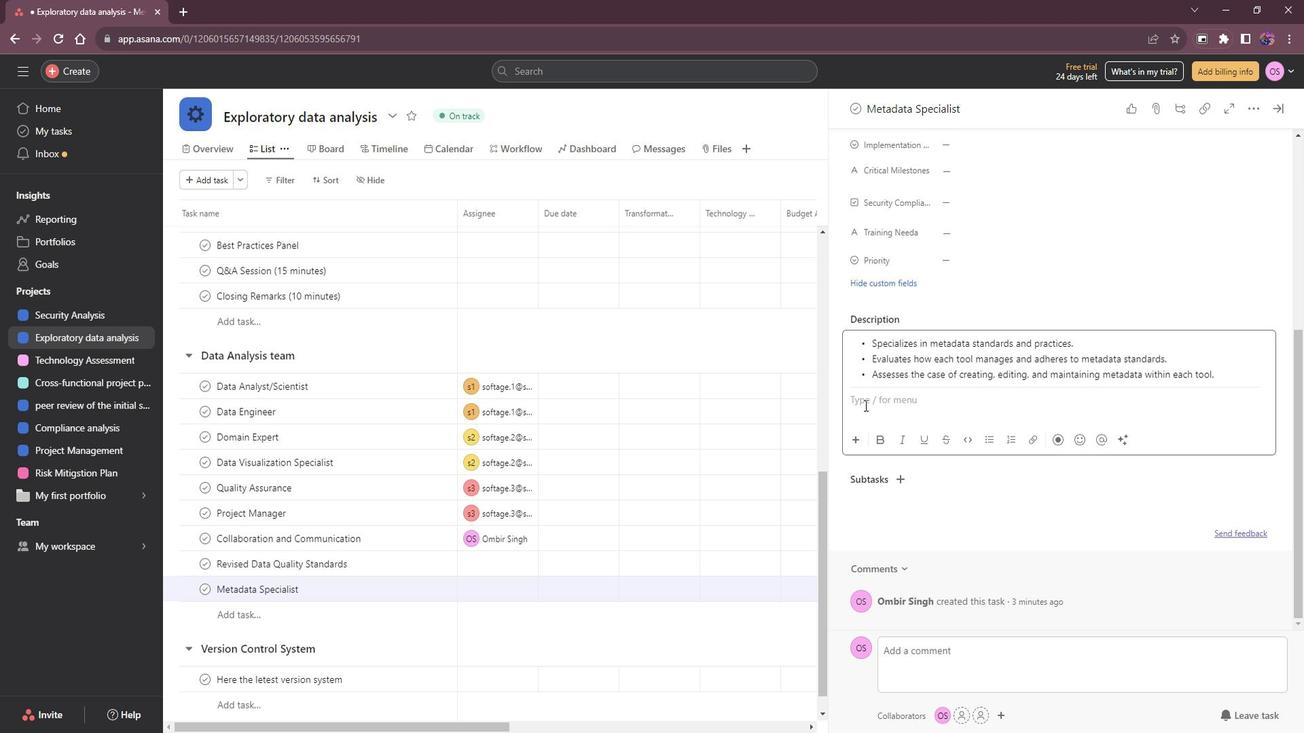 
Action: Key pressed <Key.shift>Here<Key.space>is<Key.space>password<Key.space>and<Key.space>user<Key.space>id<Key.space><Key.backspace><Key.enter><Key.shift>User<Key.space>id<Key.space>om0123<Key.enter><Key.shift>Pass<Key.shift_r>:-<Key.space>123256
Screenshot: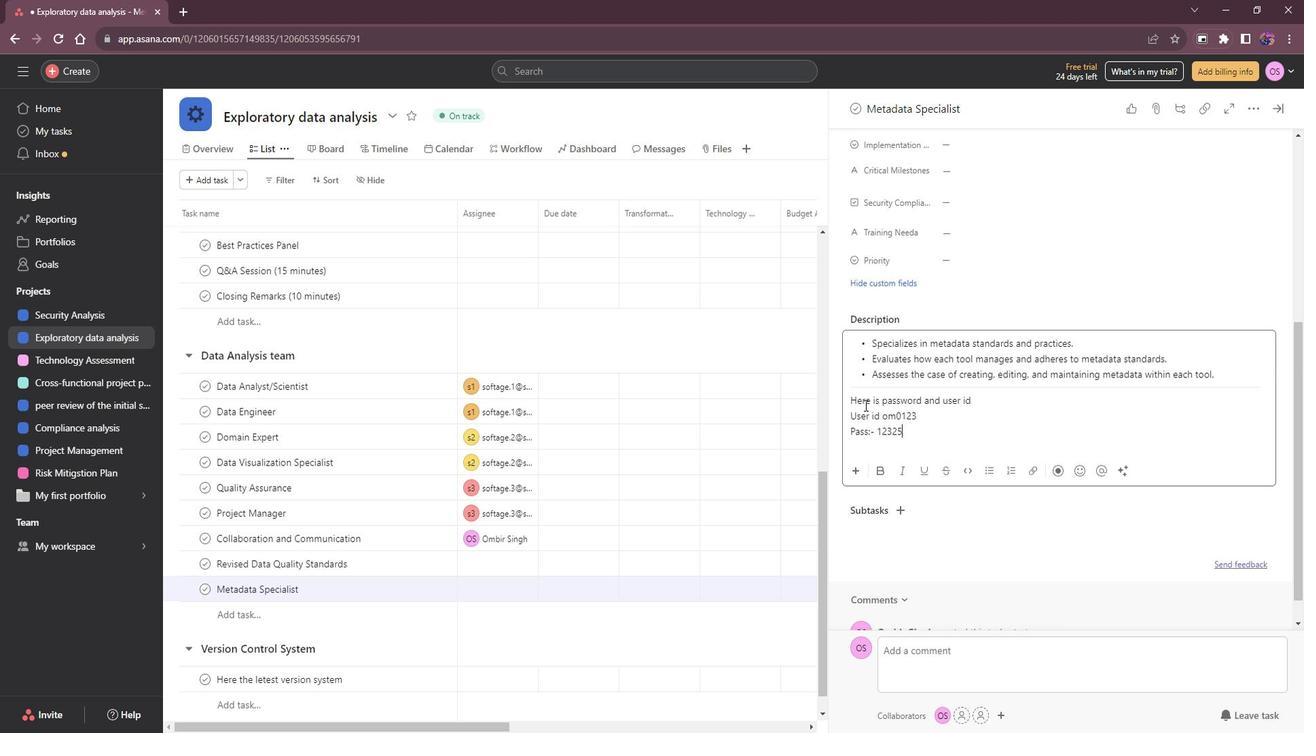 
Action: Mouse moved to (1141, 532)
Screenshot: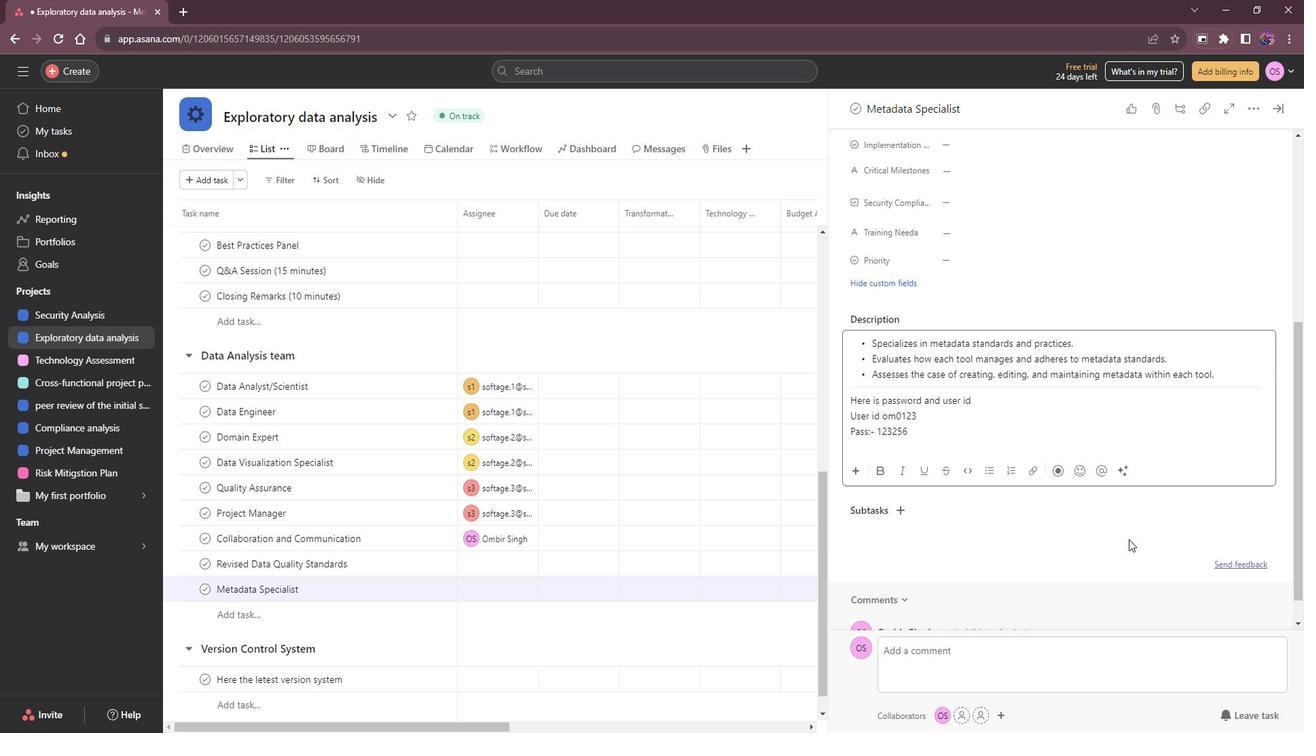 
Action: Mouse pressed left at (1141, 532)
Screenshot: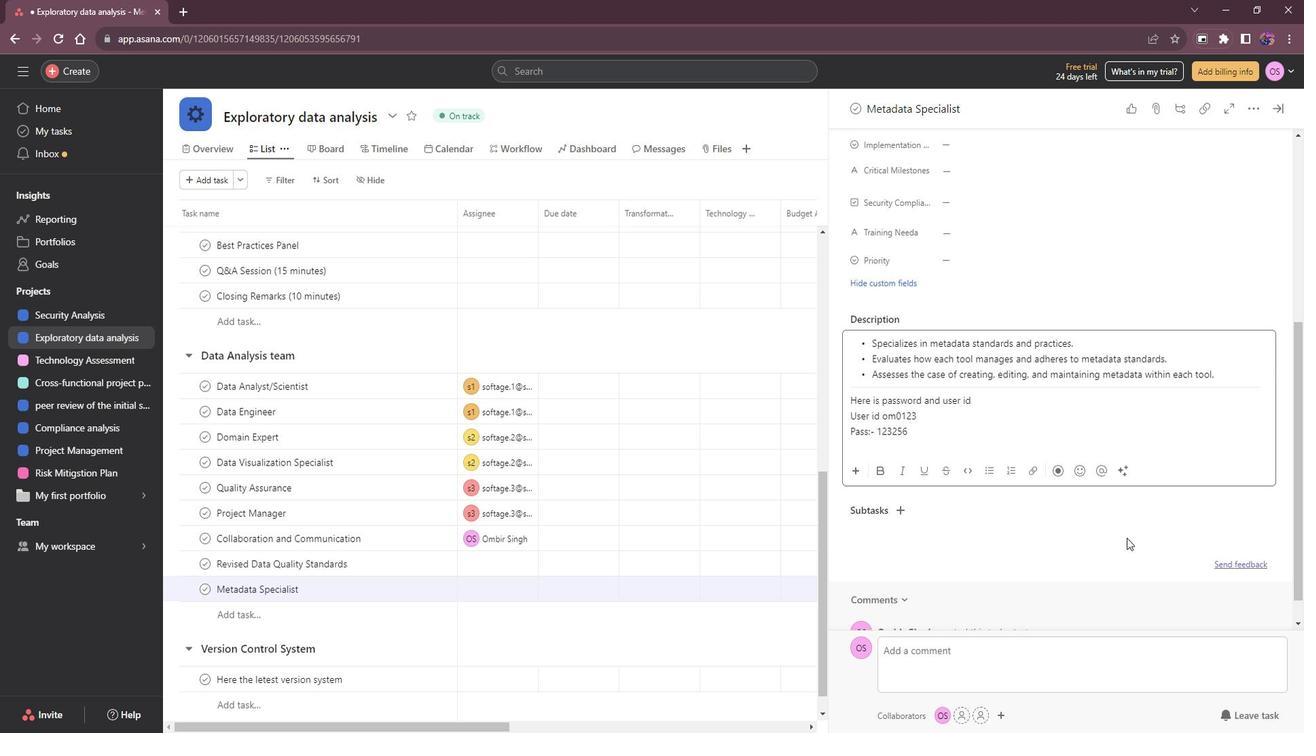 
Action: Mouse moved to (1064, 271)
Screenshot: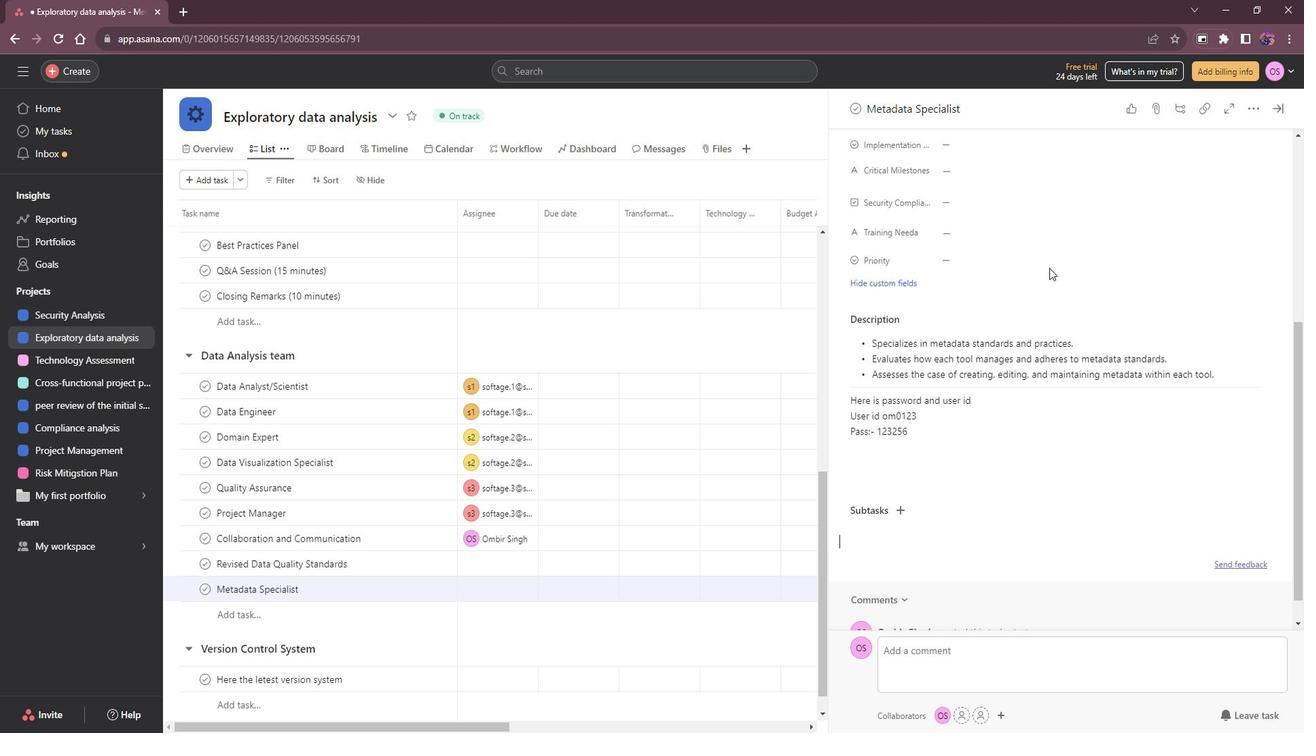 
Action: Mouse scrolled (1064, 271) with delta (0, 0)
Screenshot: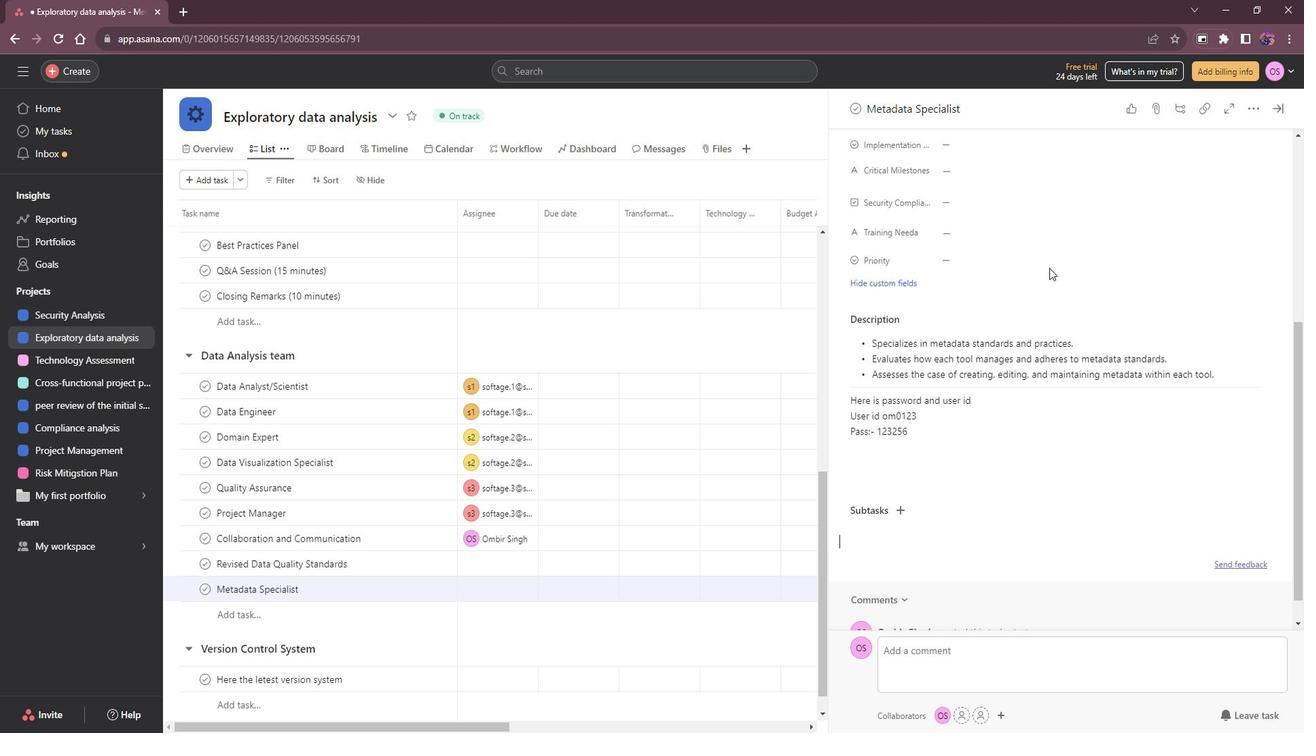 
Action: Mouse moved to (1064, 271)
Screenshot: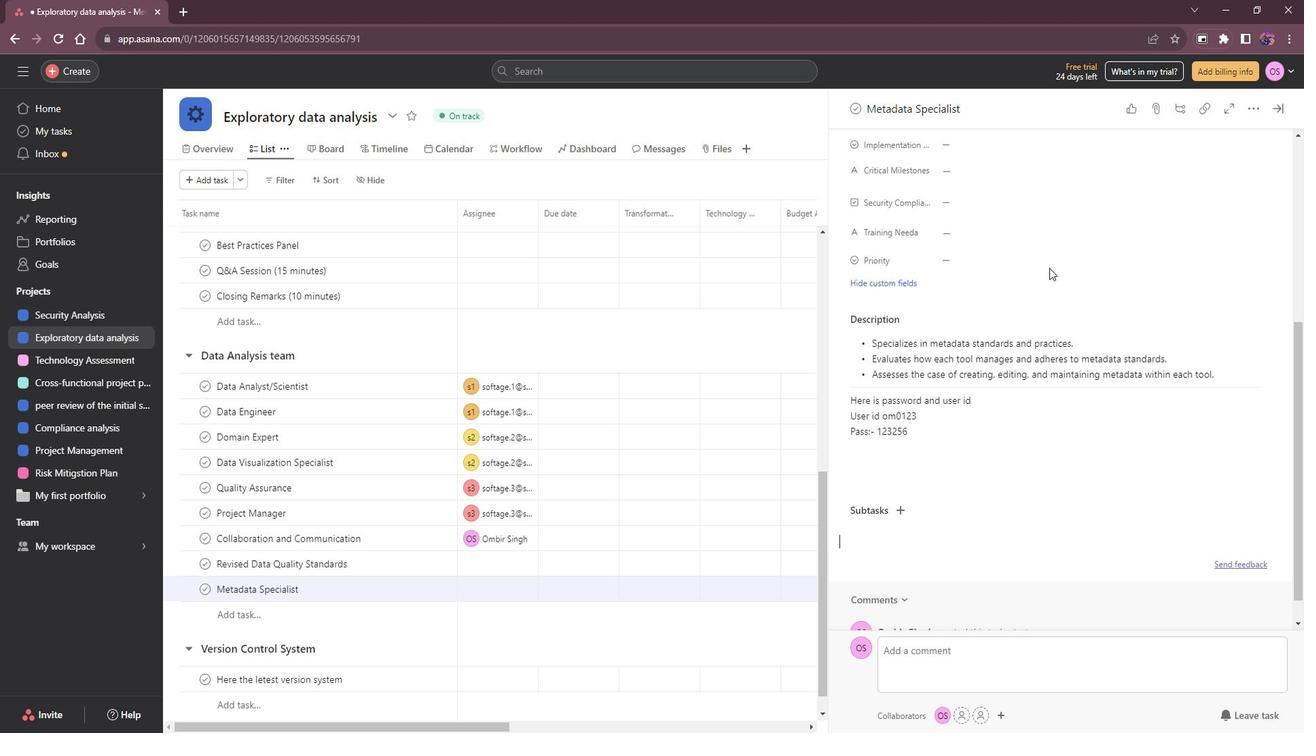 
Action: Mouse scrolled (1064, 271) with delta (0, 0)
Screenshot: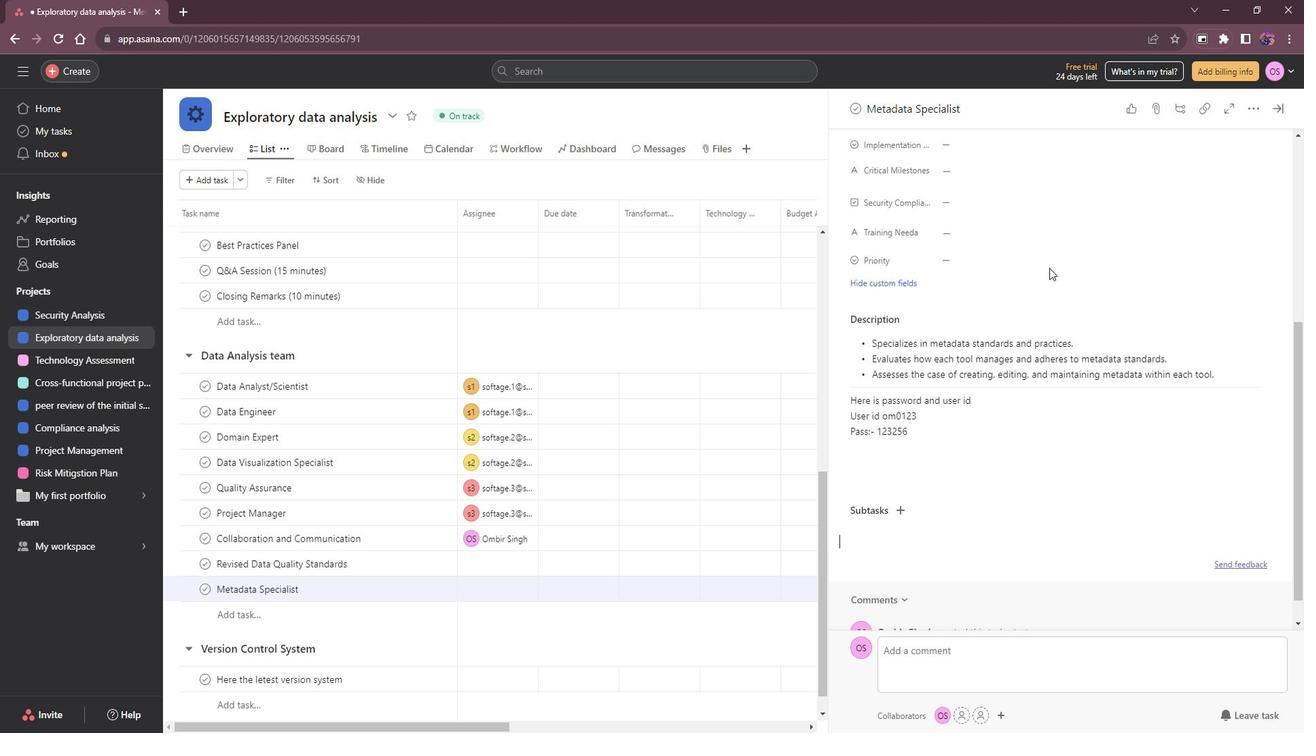 
Action: Mouse moved to (1064, 270)
Screenshot: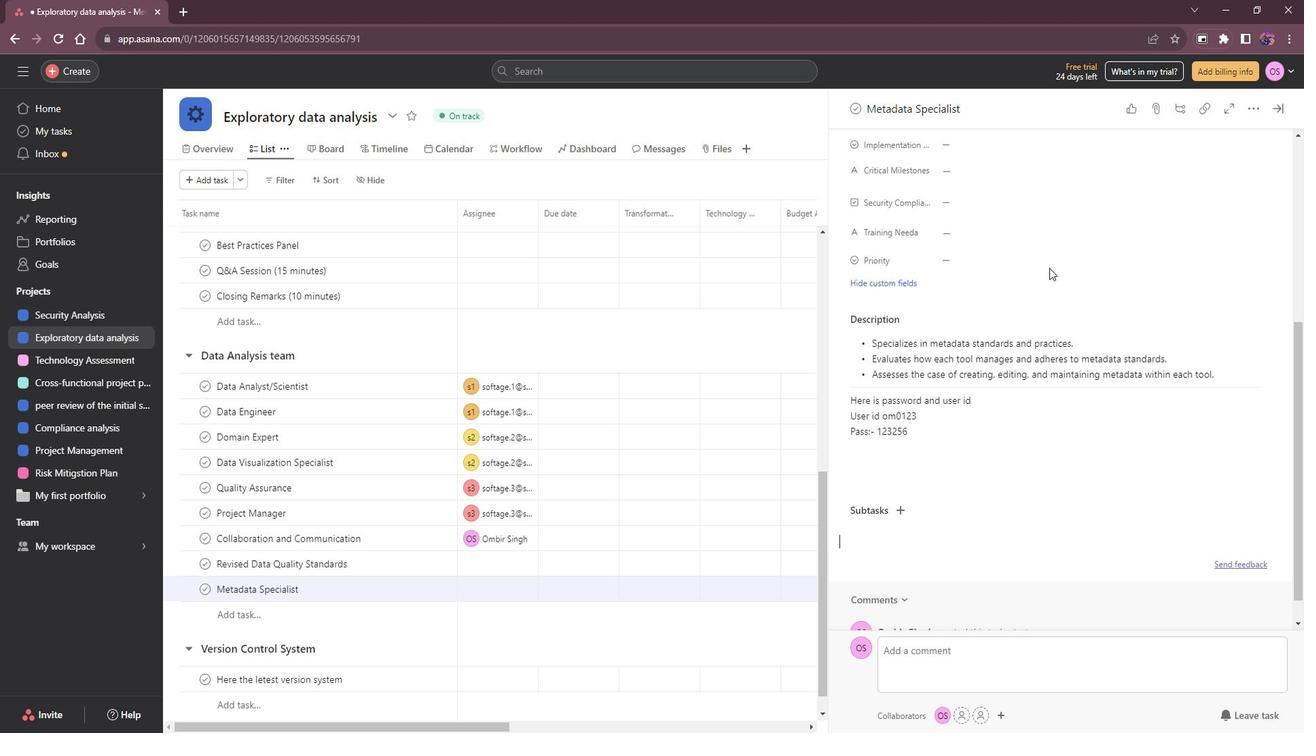 
Action: Mouse scrolled (1064, 271) with delta (0, 0)
Screenshot: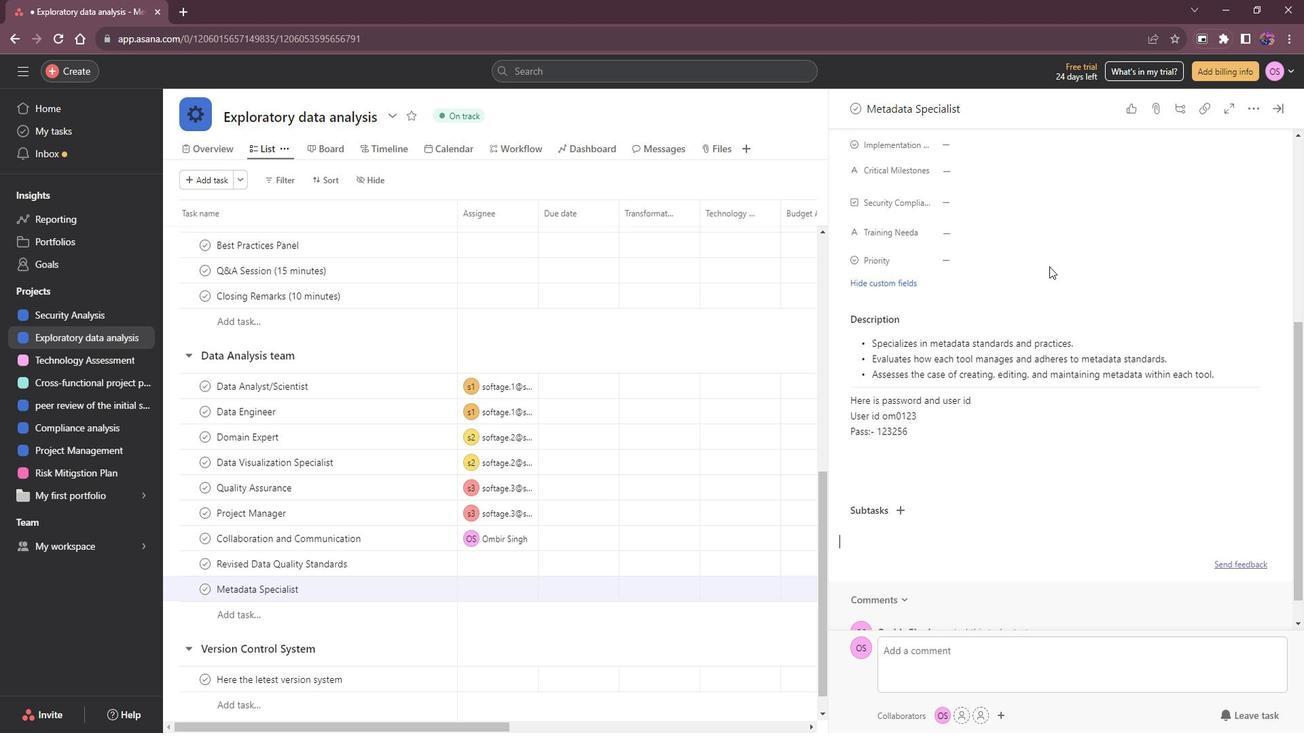
Action: Mouse scrolled (1064, 271) with delta (0, 0)
Screenshot: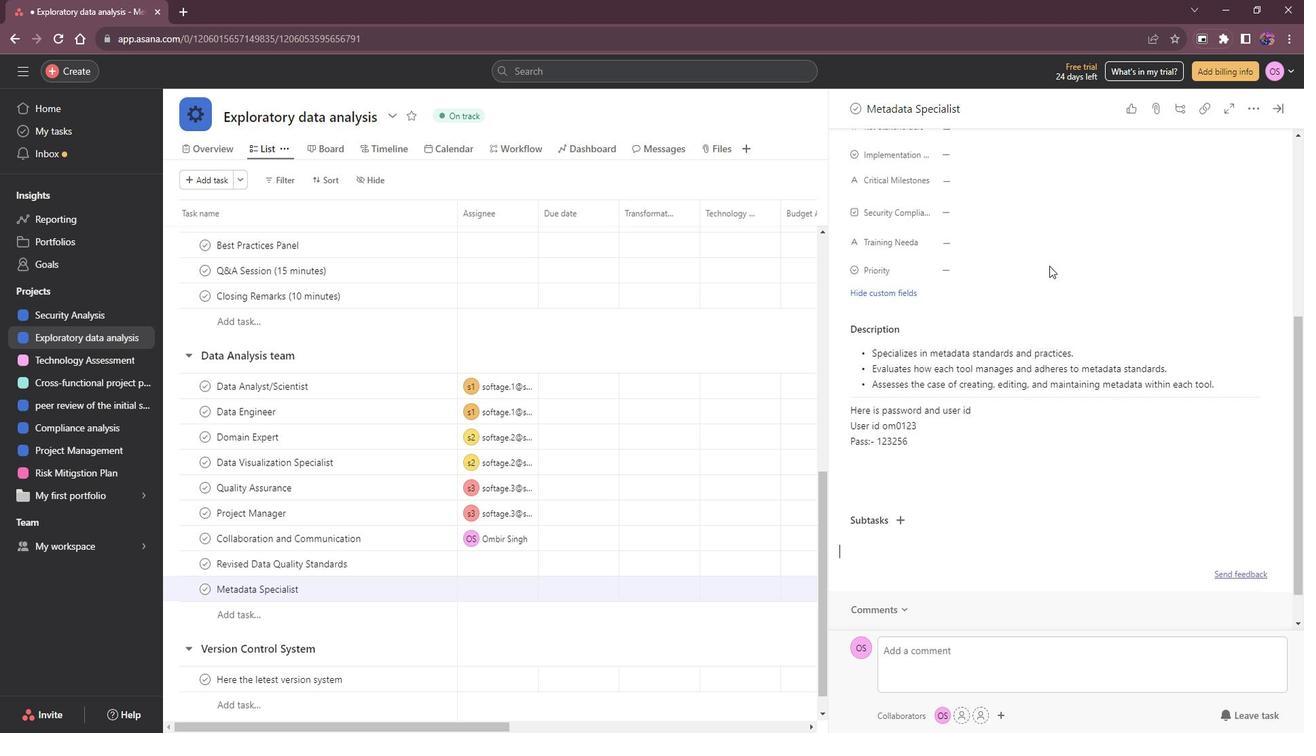 
Action: Mouse scrolled (1064, 271) with delta (0, 0)
Screenshot: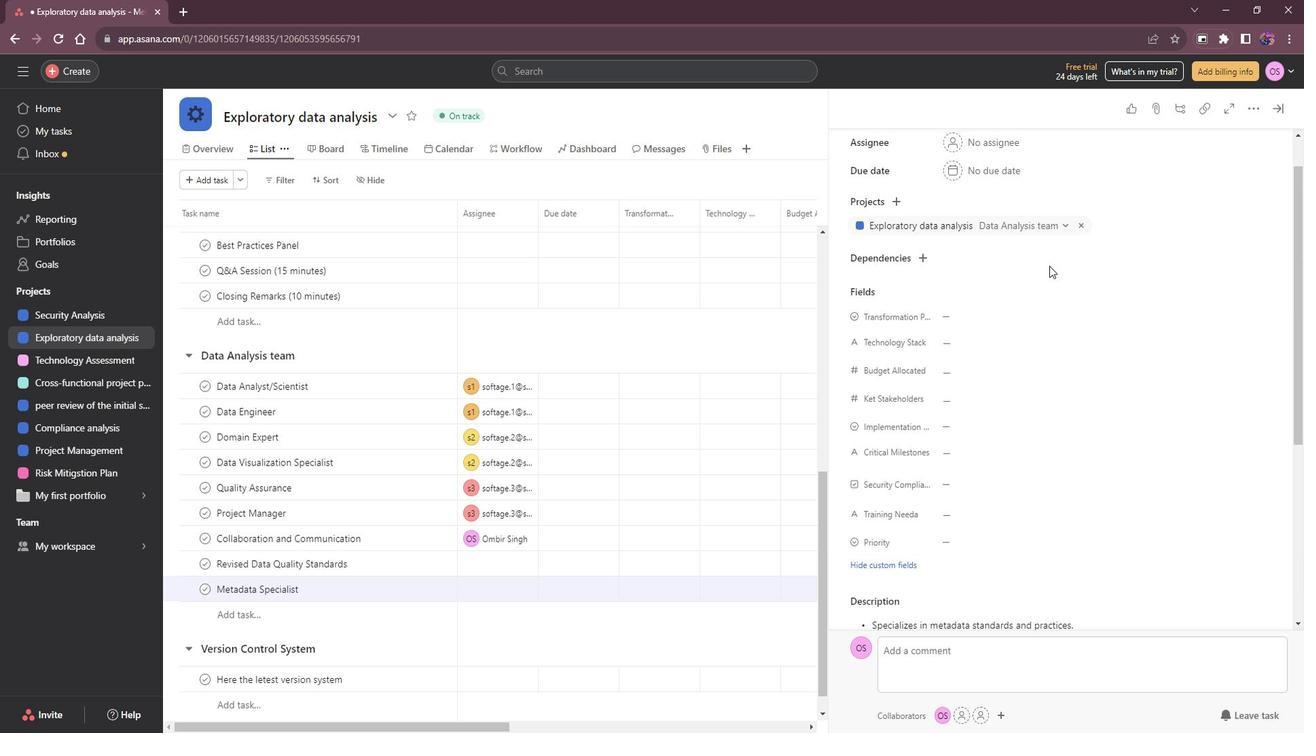 
Action: Mouse scrolled (1064, 271) with delta (0, 0)
Screenshot: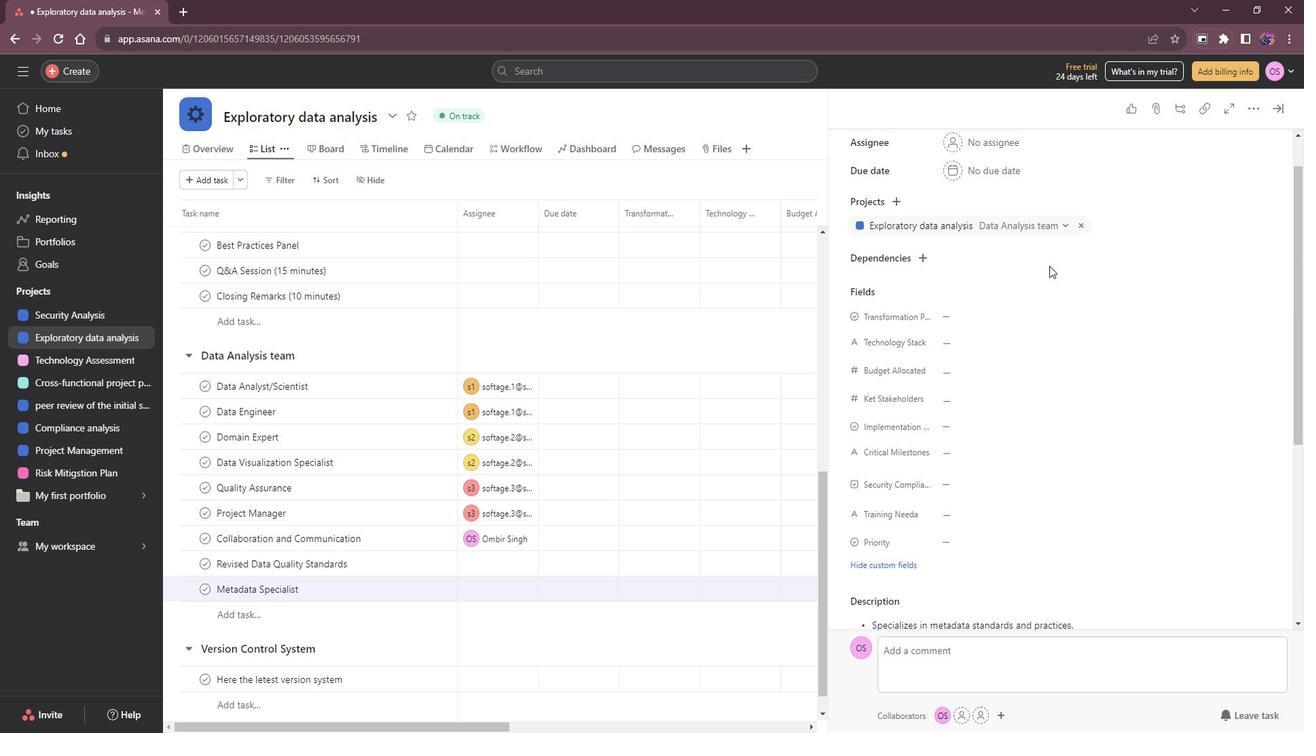 
Action: Mouse scrolled (1064, 271) with delta (0, 0)
Screenshot: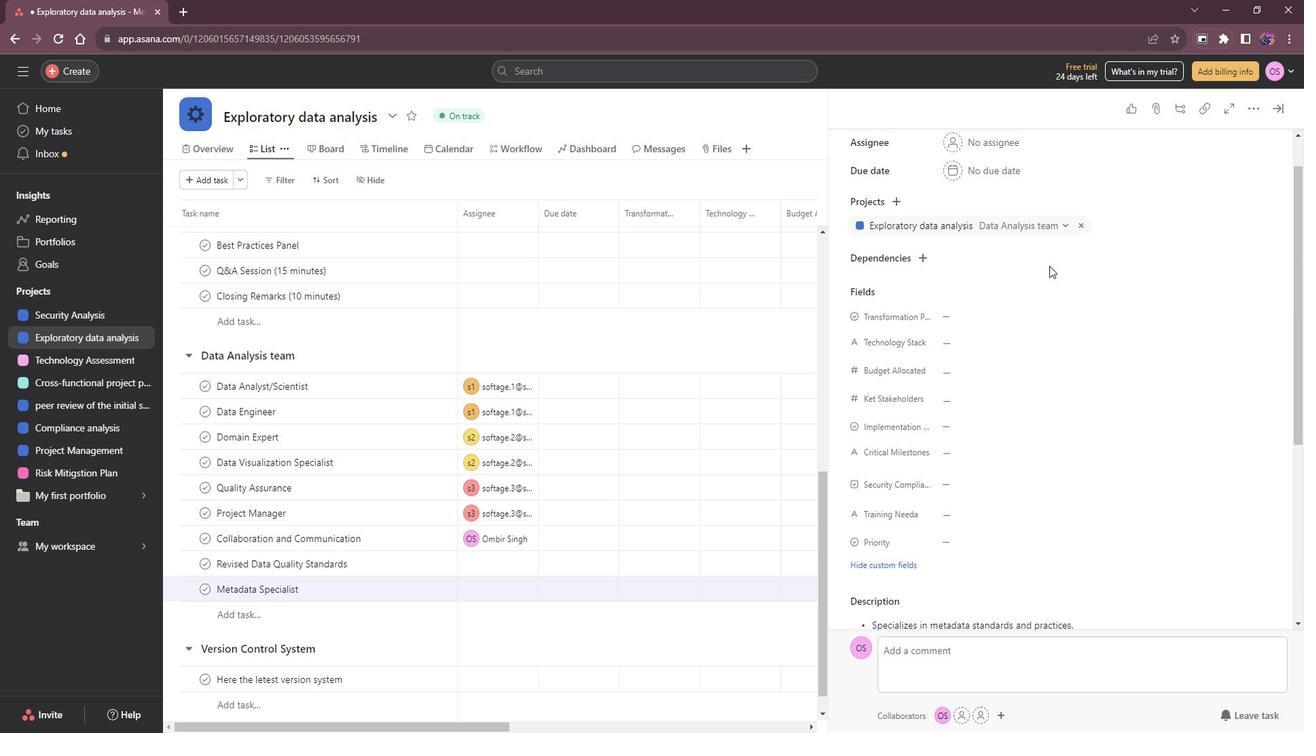 
Action: Mouse moved to (972, 192)
Screenshot: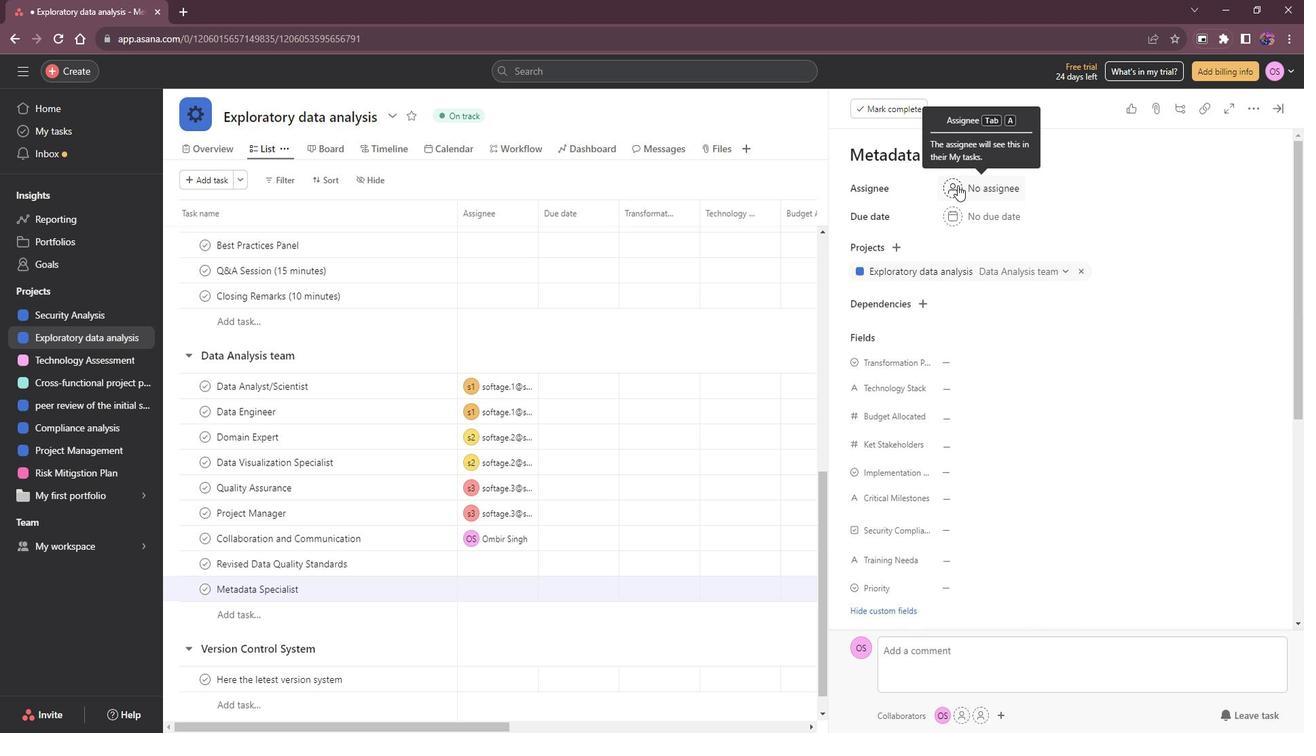 
Action: Mouse pressed left at (972, 192)
Screenshot: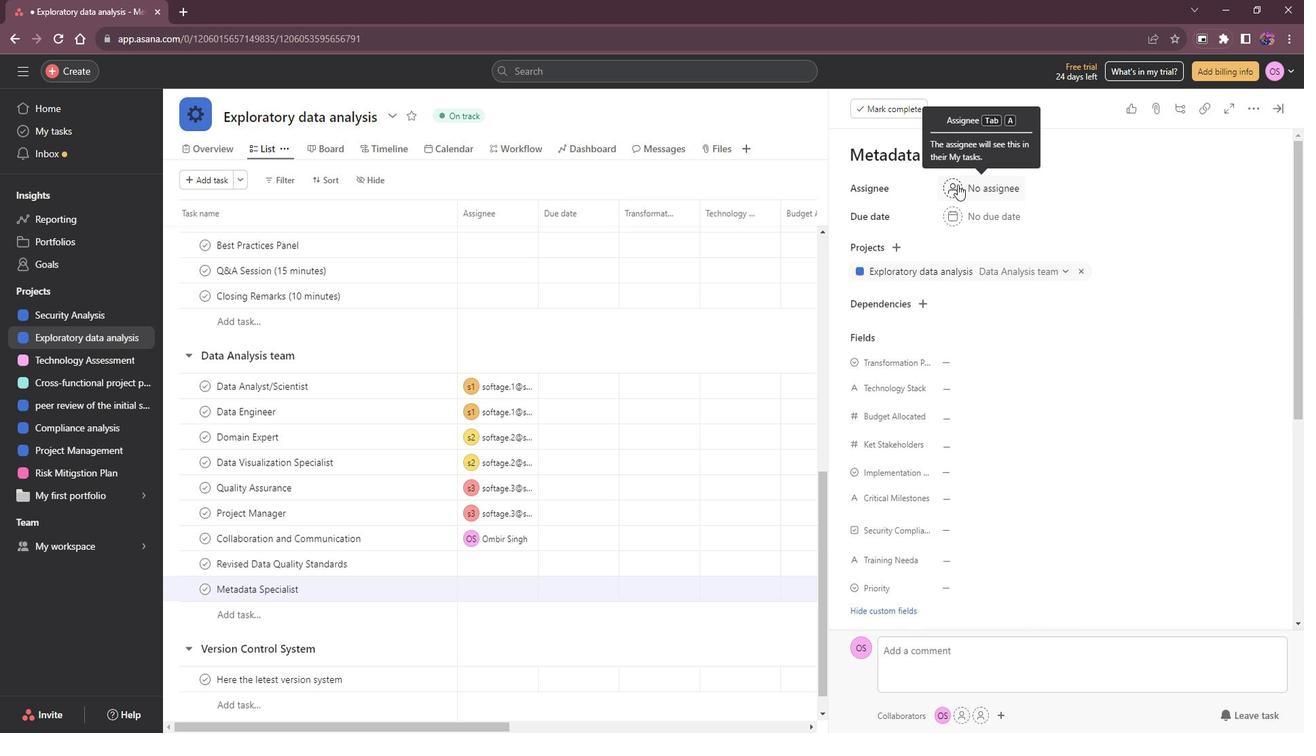 
Action: Mouse moved to (1024, 224)
Screenshot: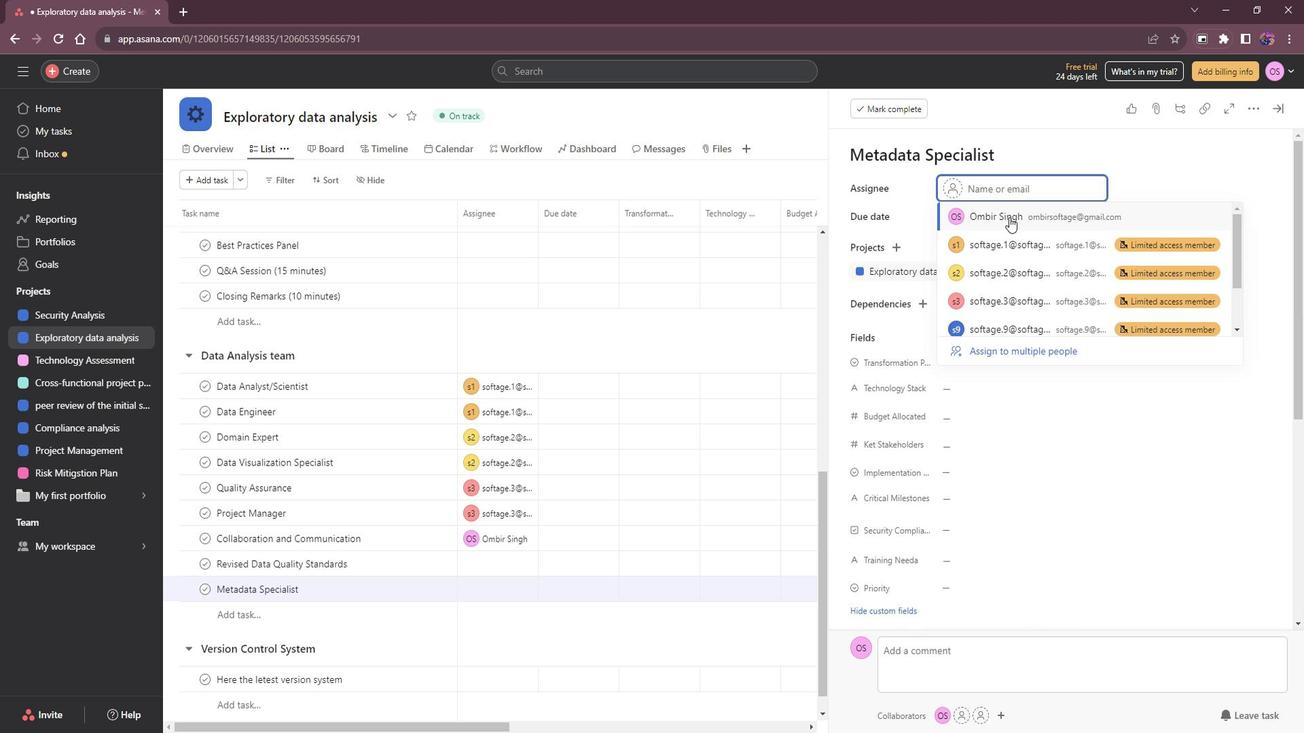 
Action: Mouse pressed left at (1024, 224)
Screenshot: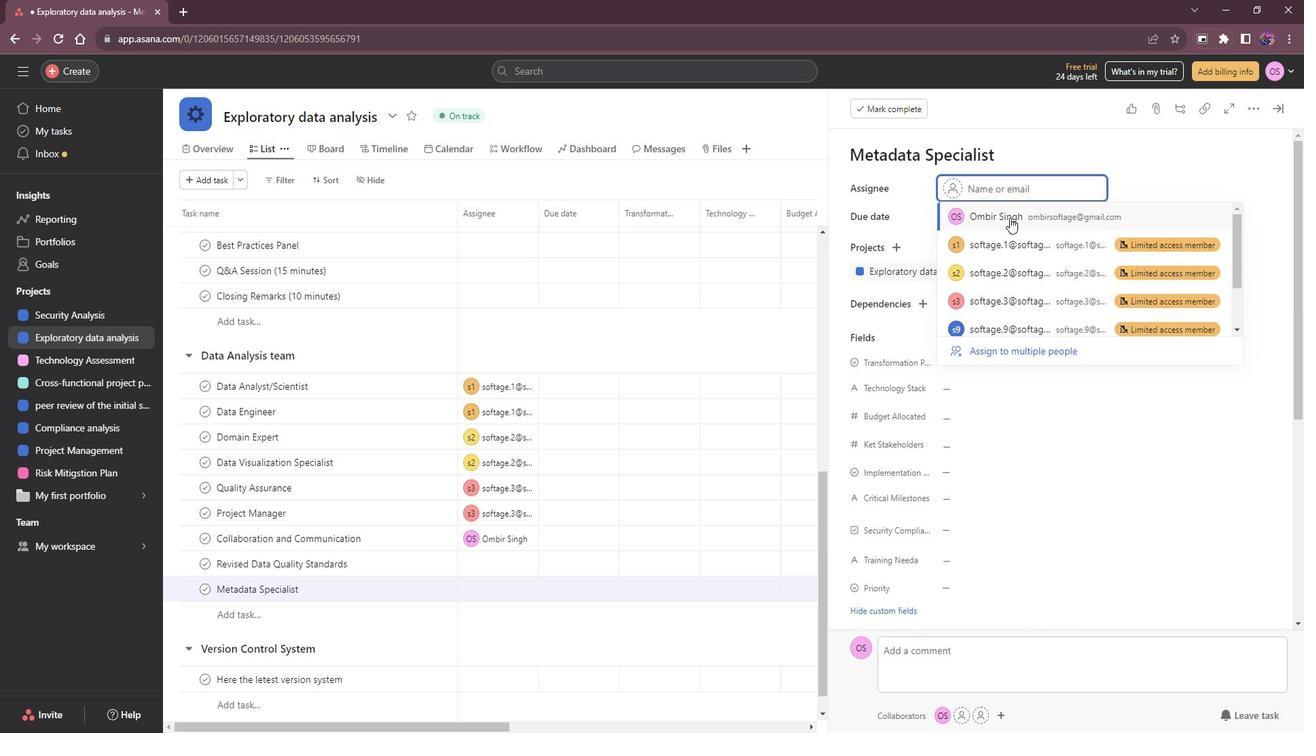 
Action: Mouse moved to (1274, 201)
Screenshot: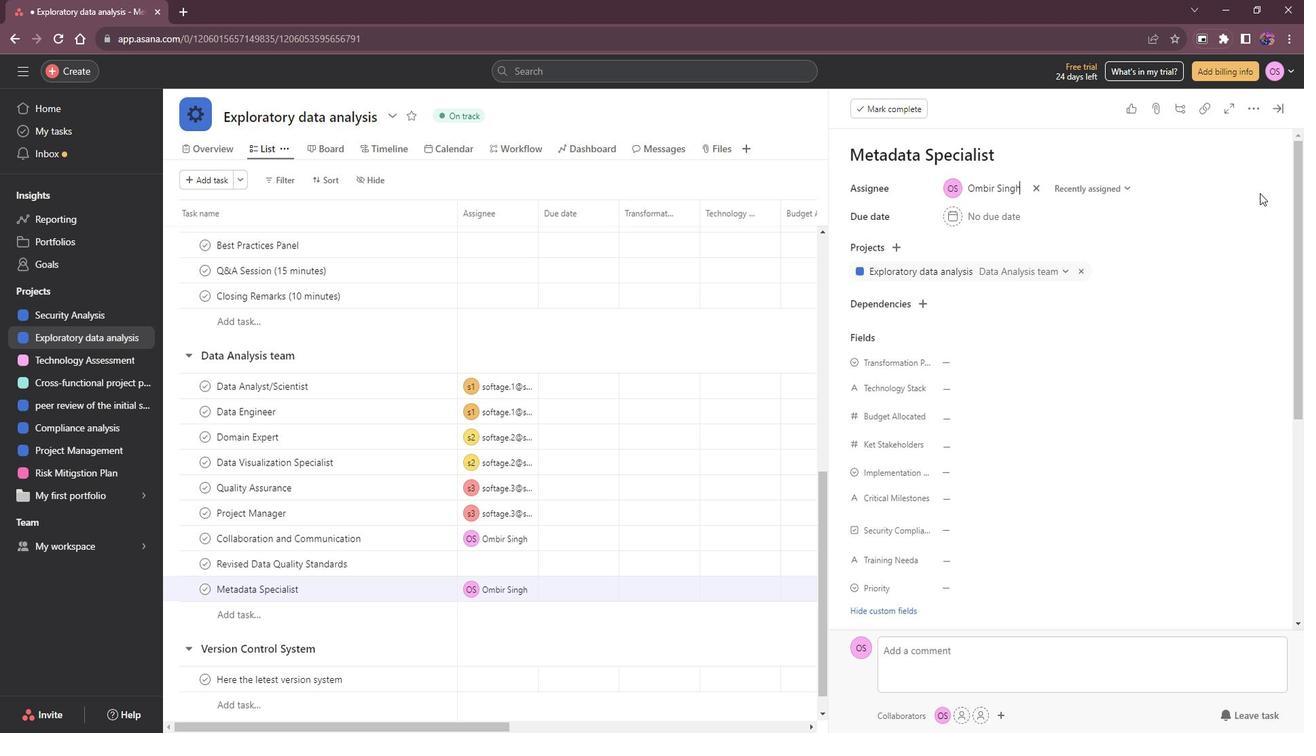 
